 Task: Create a task  Create a new online platform for online insurance services , assign it to team member softage.5@softage.net in the project AmpTech and update the status of the task to  On Track  , set the priority of the task to Low
Action: Mouse moved to (90, 65)
Screenshot: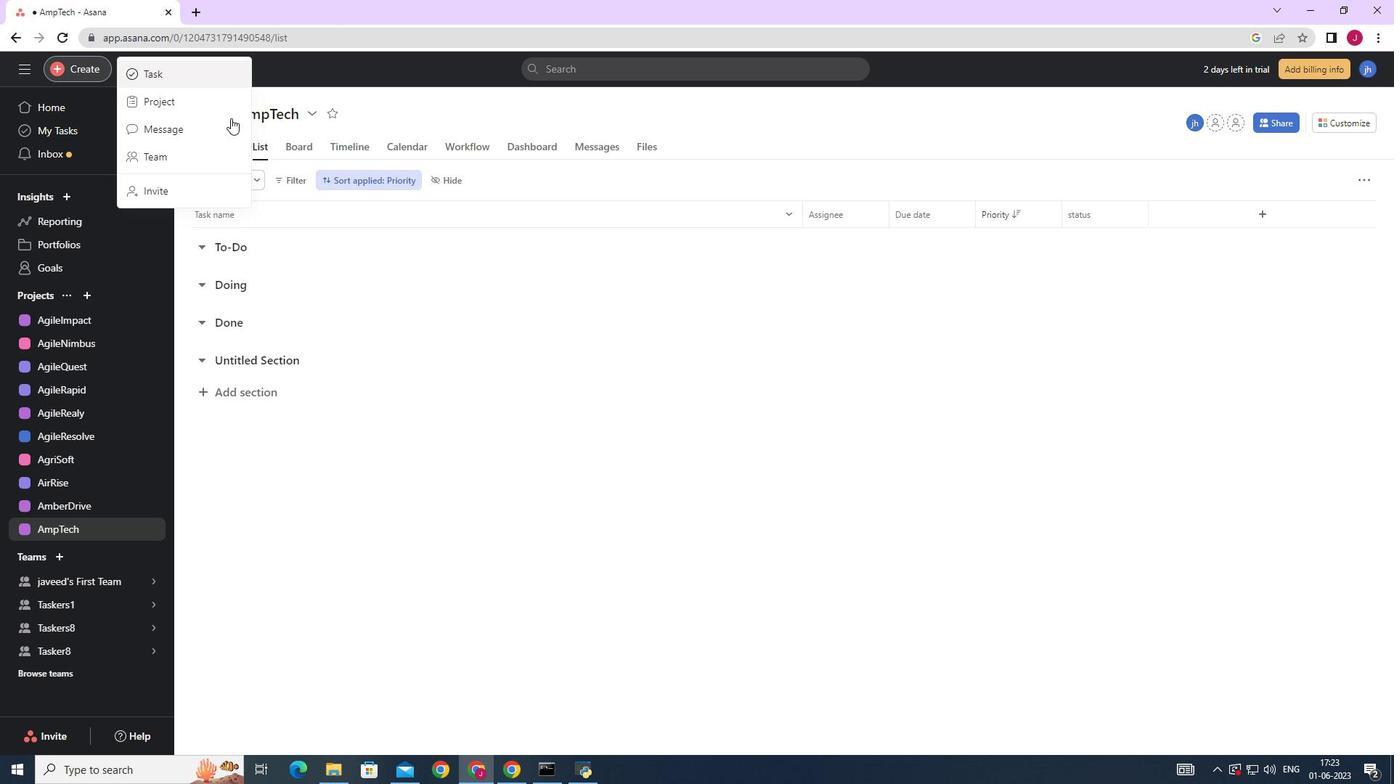 
Action: Mouse pressed left at (90, 65)
Screenshot: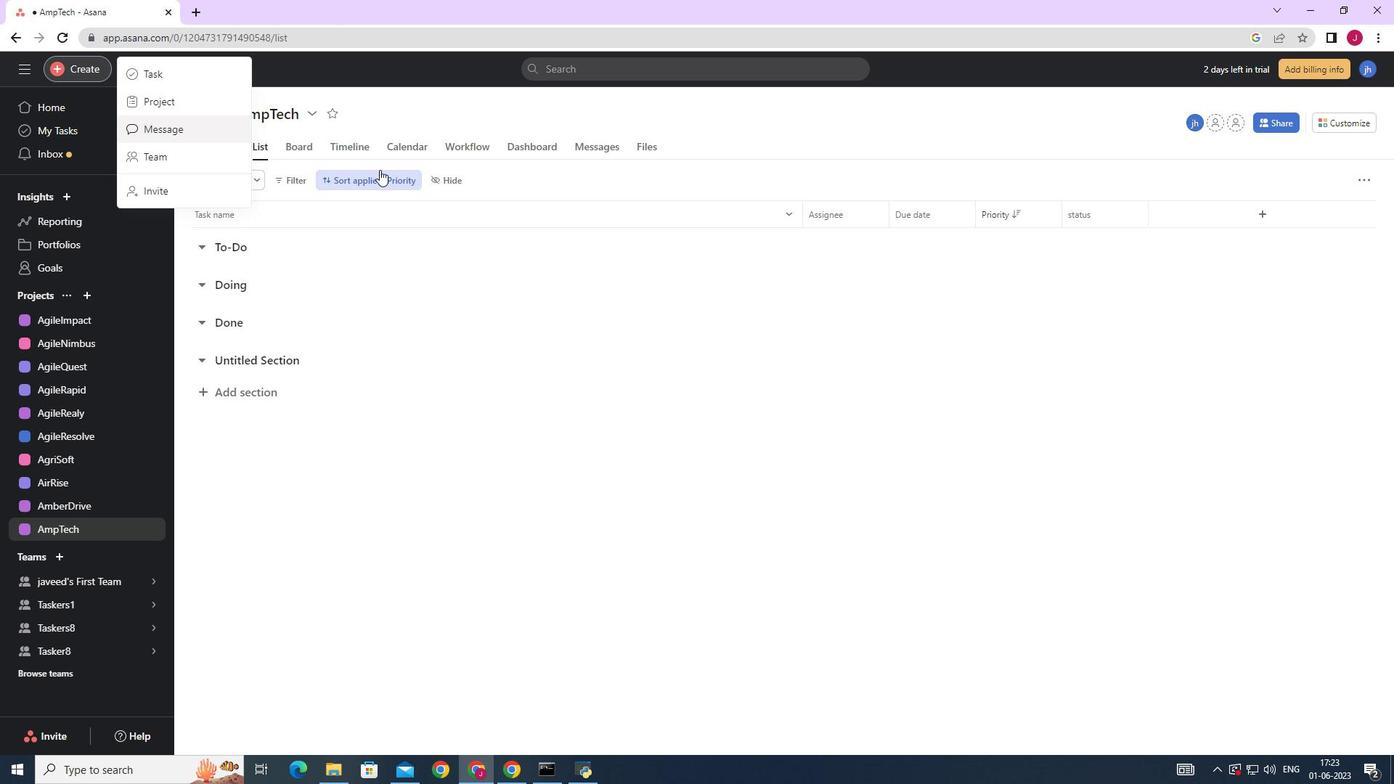 
Action: Mouse moved to (815, 536)
Screenshot: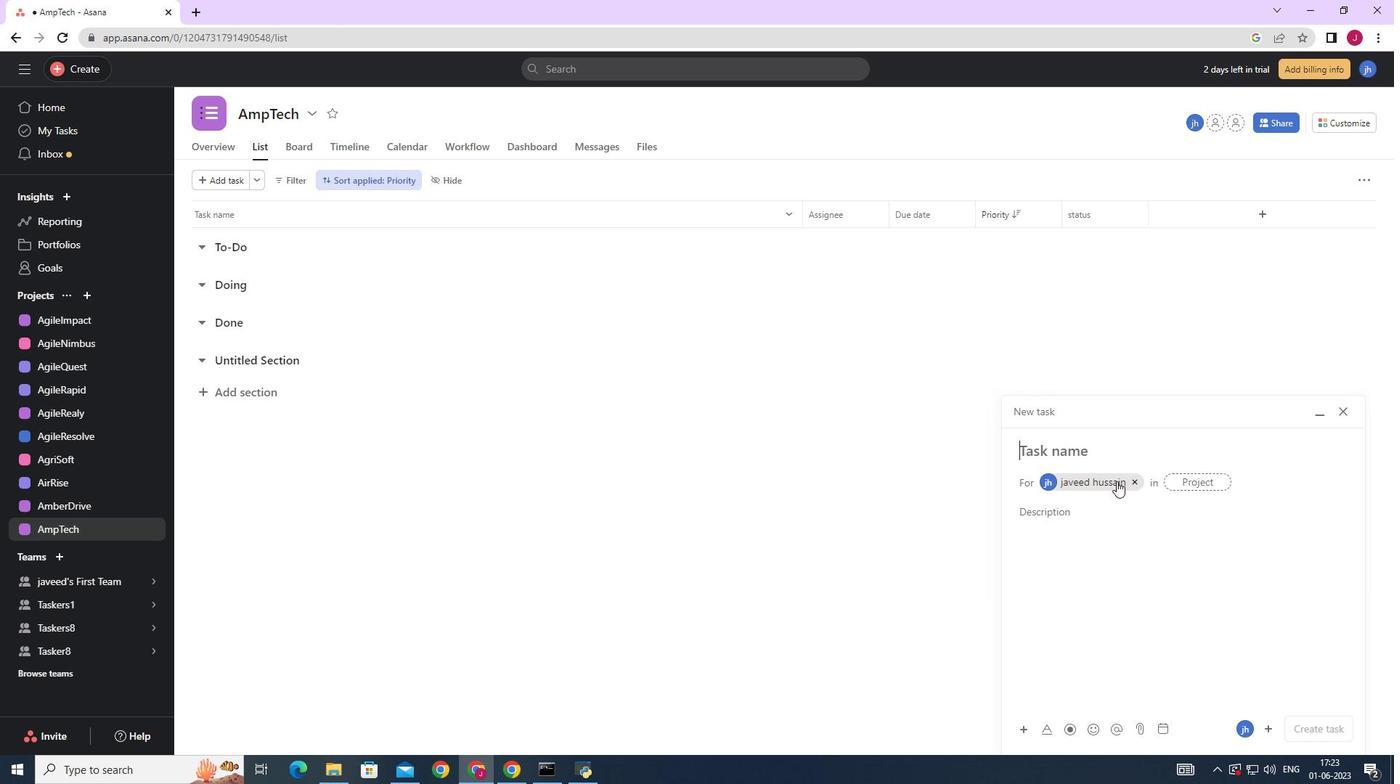 
Action: Mouse pressed left at (815, 536)
Screenshot: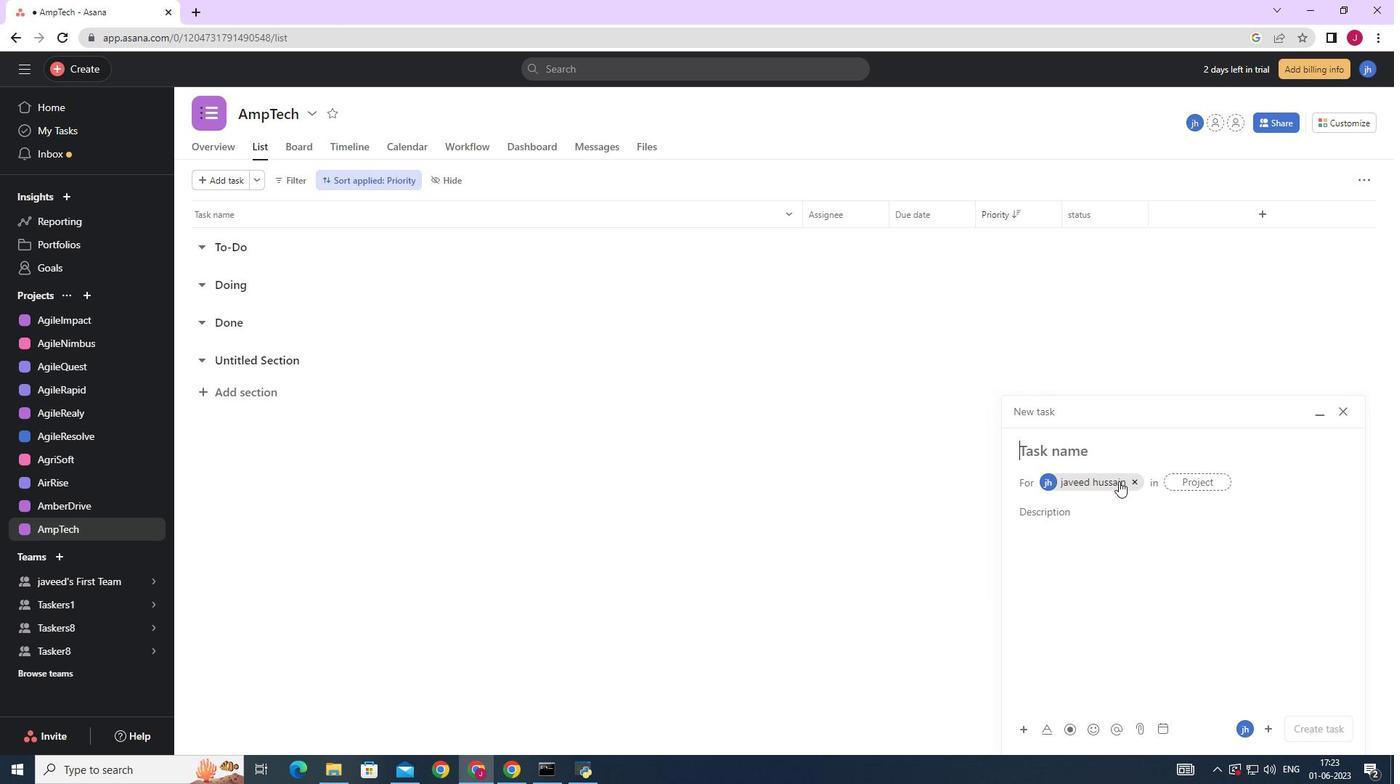 
Action: Mouse moved to (1356, 225)
Screenshot: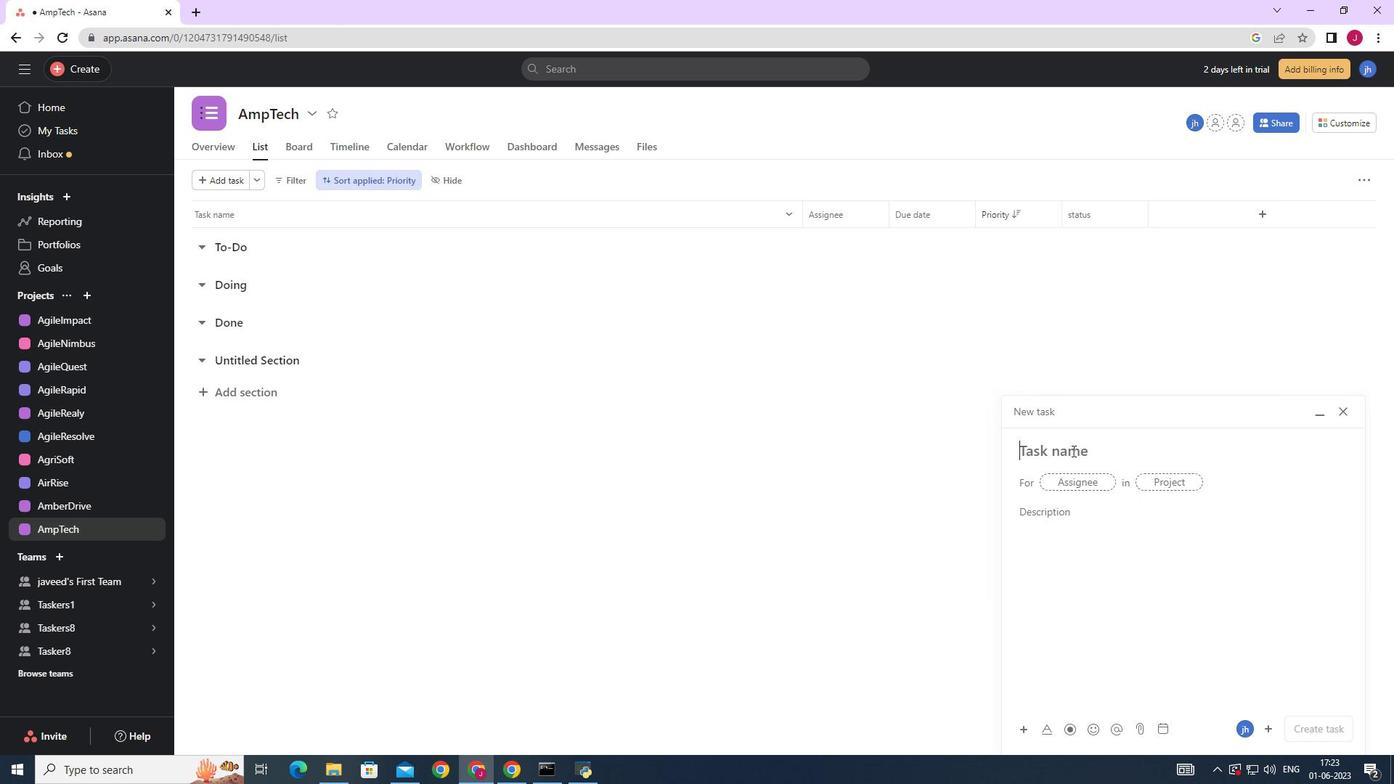 
Action: Mouse pressed left at (1356, 225)
Screenshot: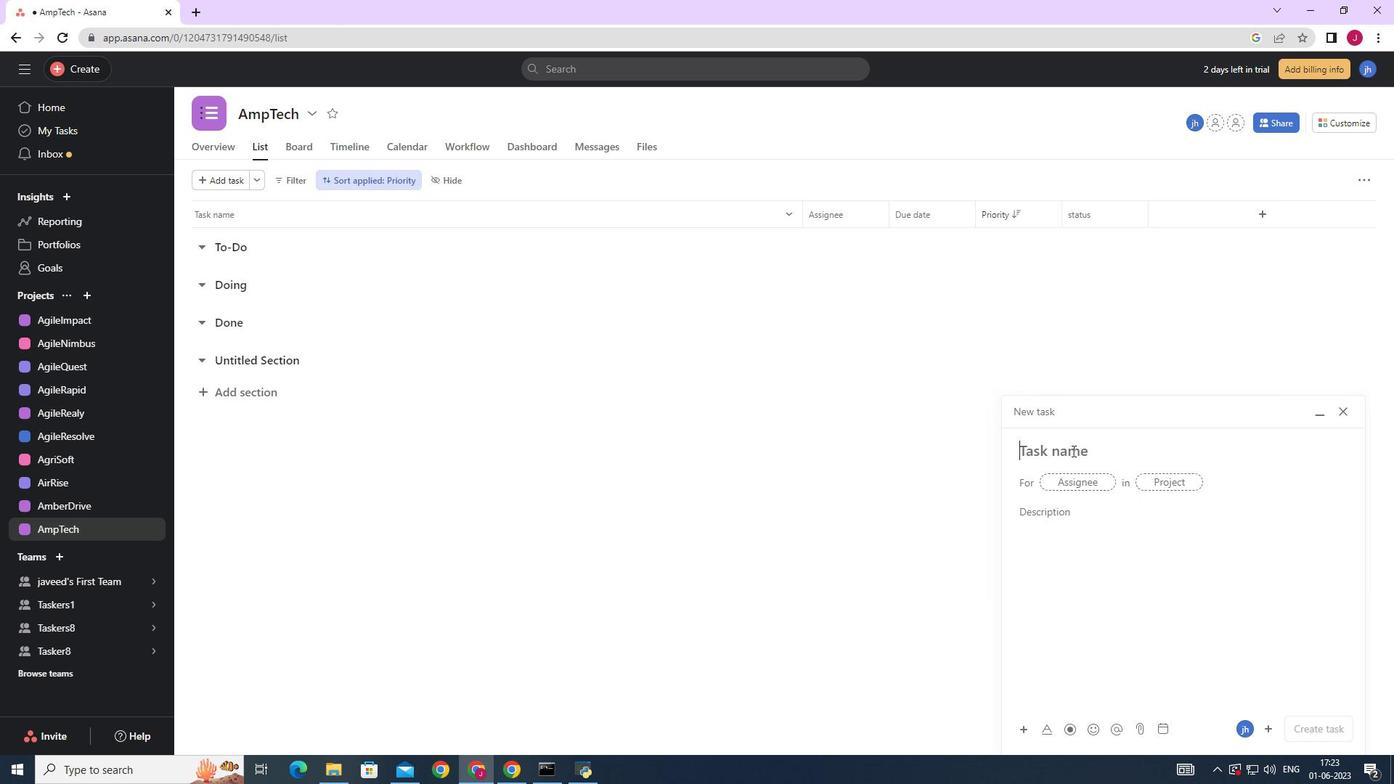 
Action: Mouse moved to (1332, 256)
Screenshot: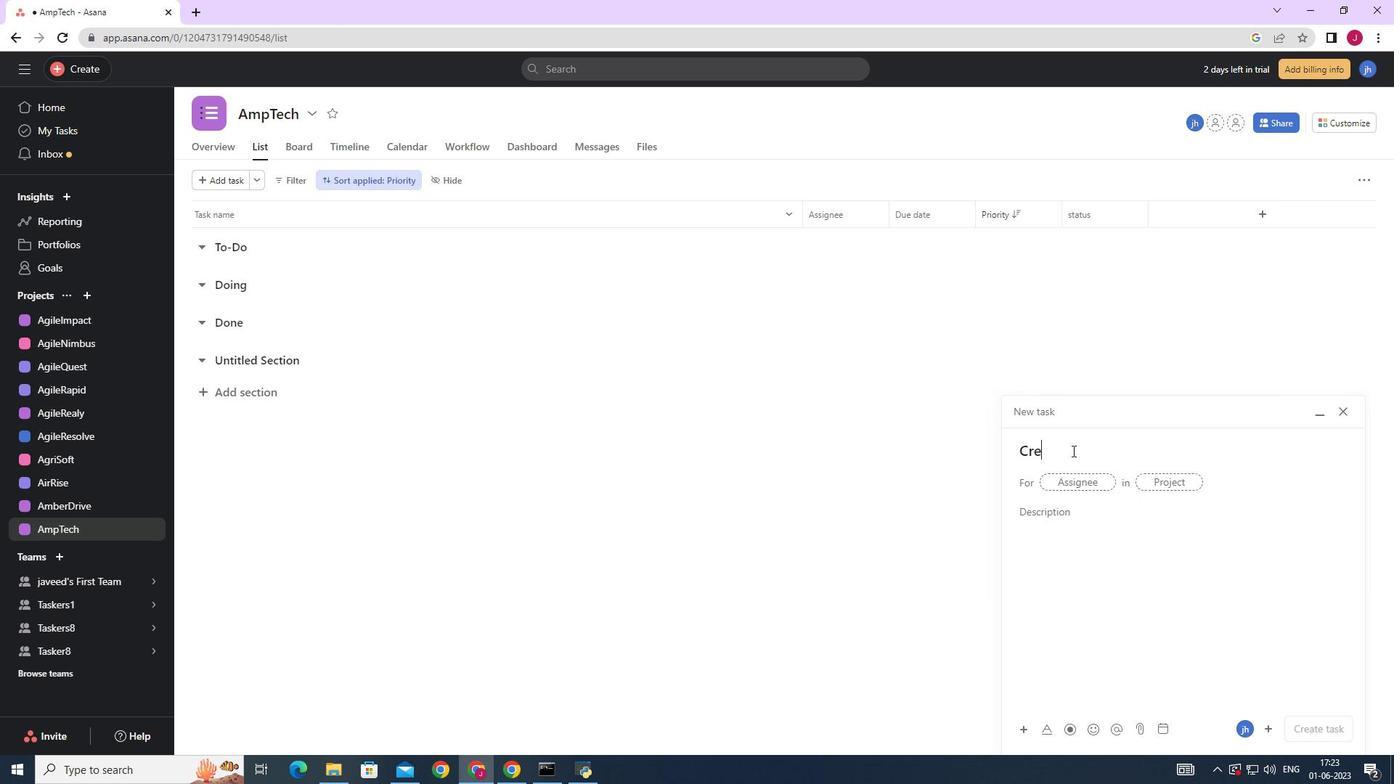 
Action: Mouse pressed left at (1332, 256)
Screenshot: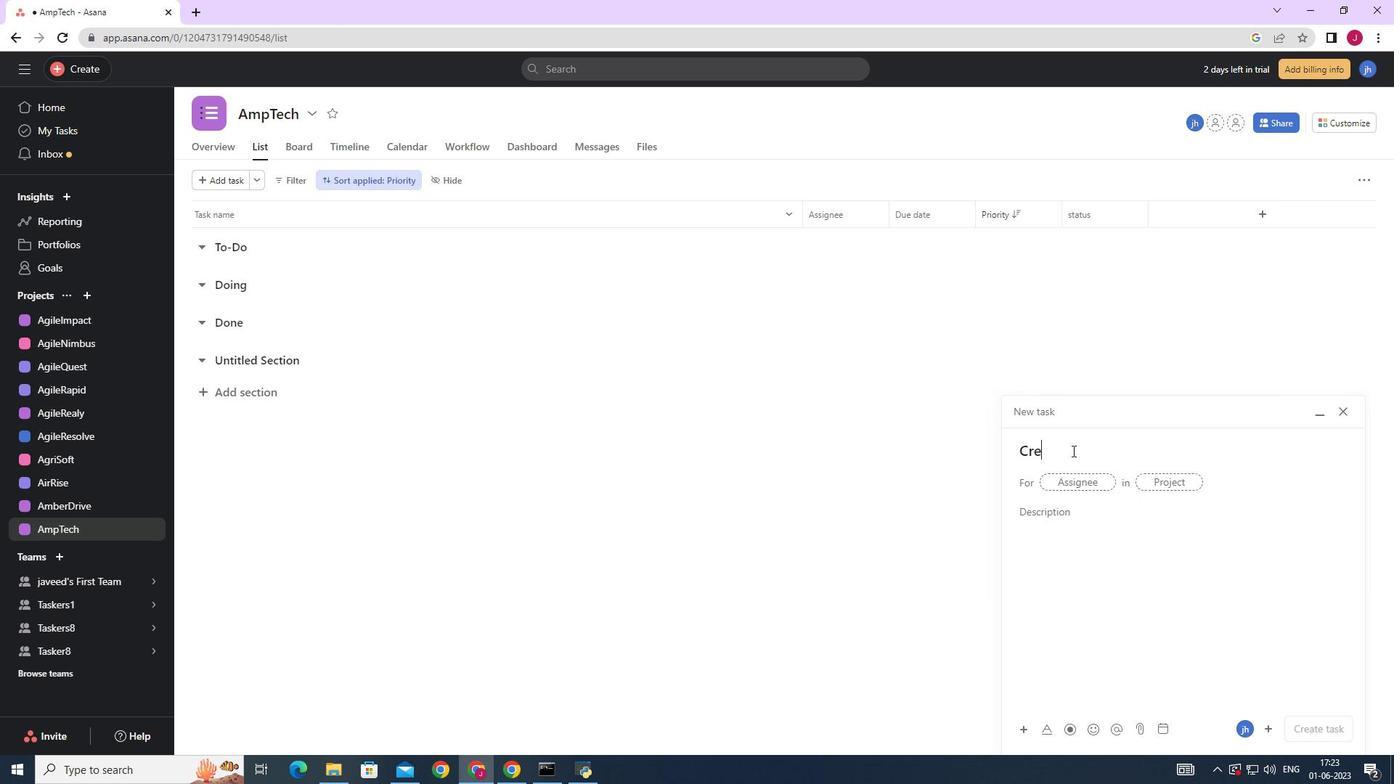 
Action: Mouse moved to (842, 492)
Screenshot: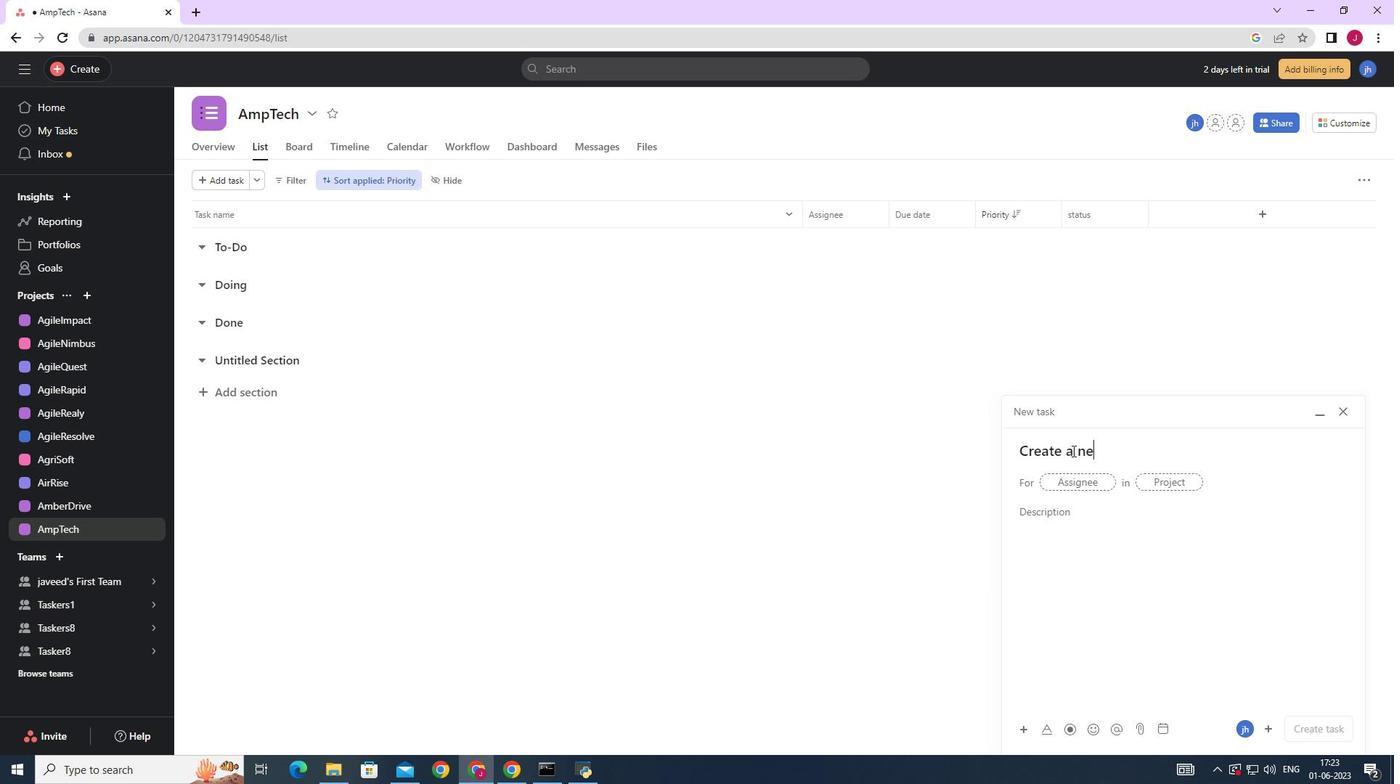 
Action: Mouse pressed left at (842, 492)
Screenshot: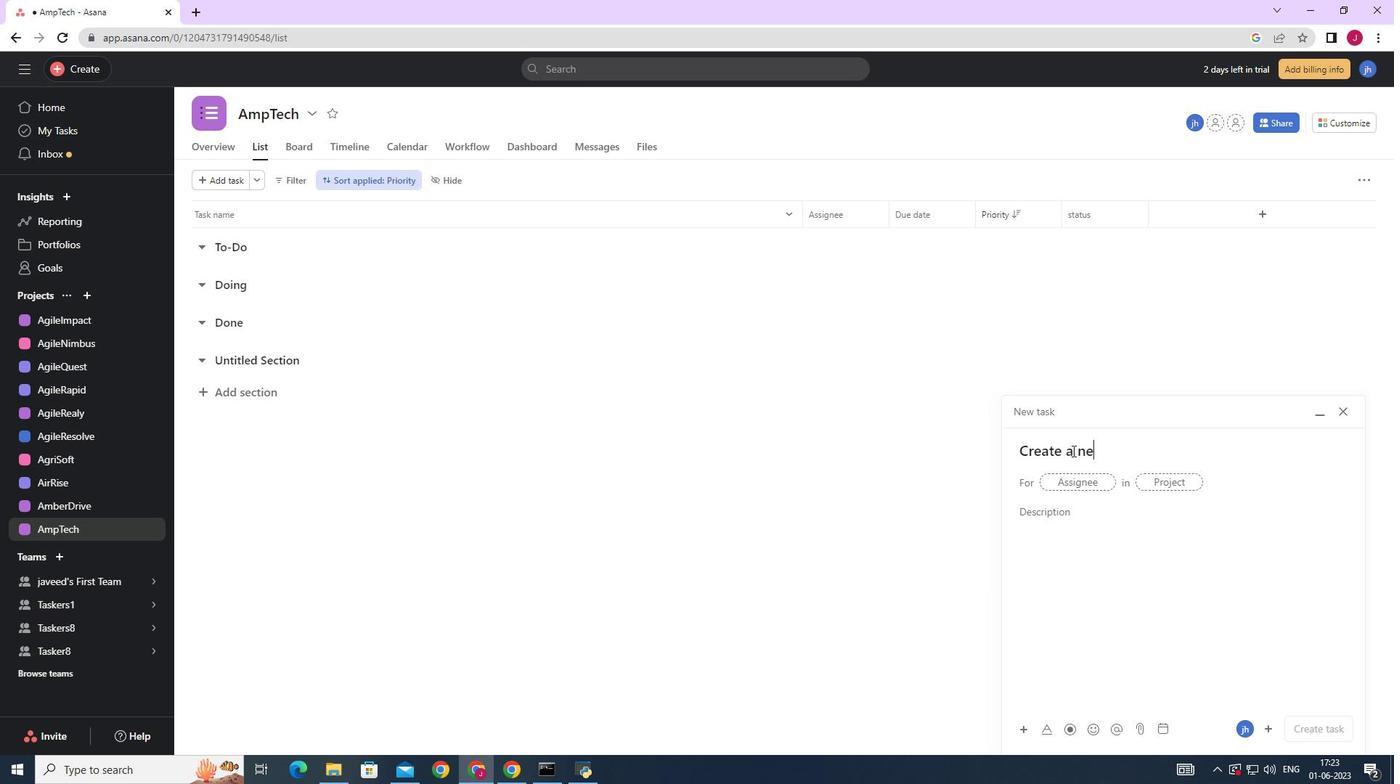 
Action: Mouse moved to (79, 68)
Screenshot: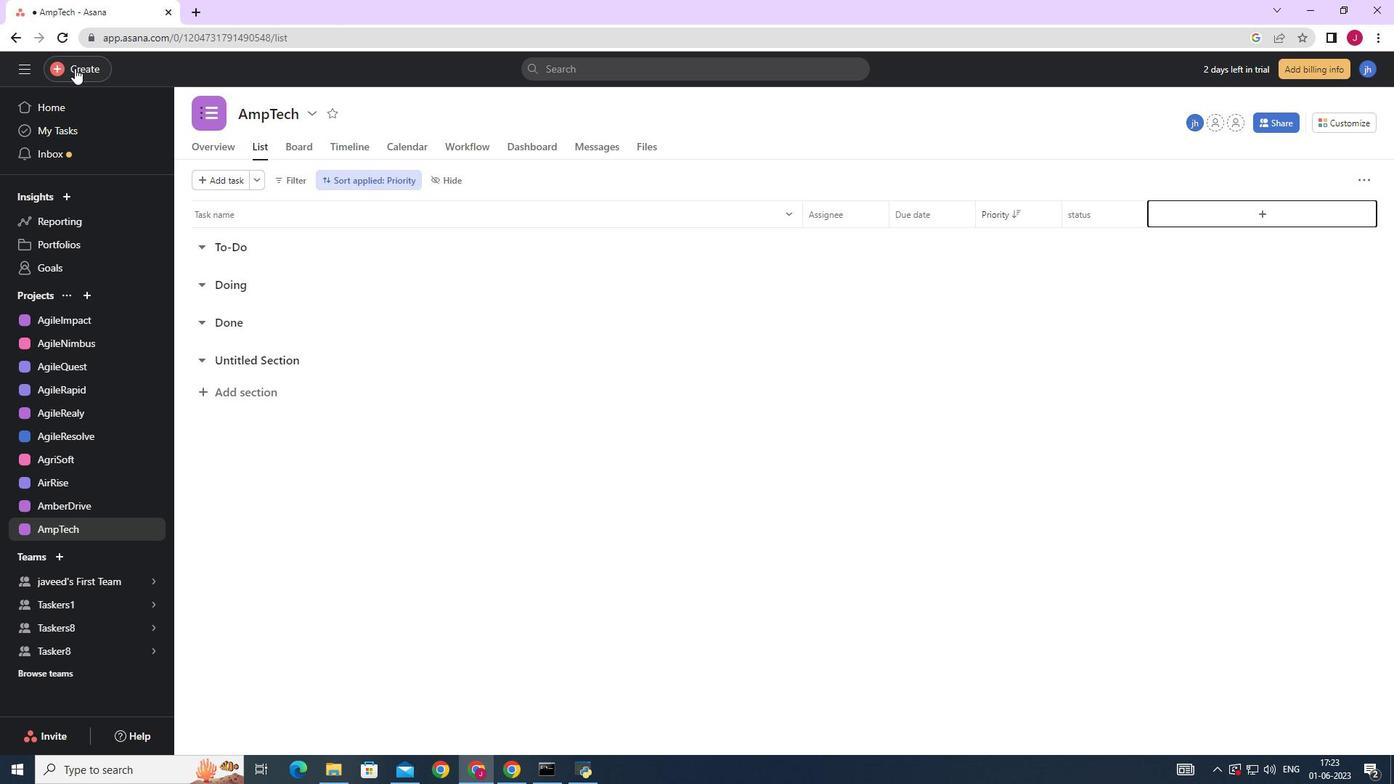 
Action: Mouse pressed left at (79, 68)
Screenshot: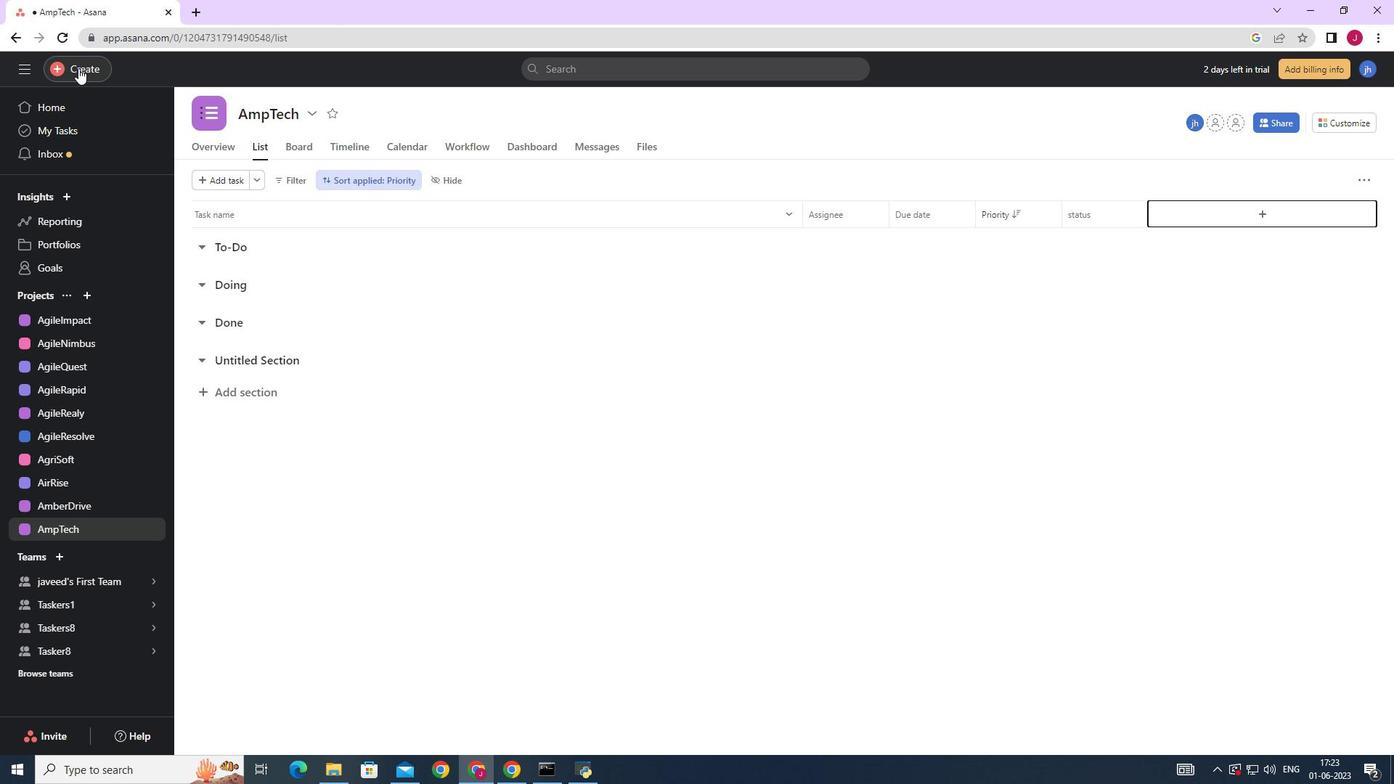 
Action: Mouse moved to (204, 72)
Screenshot: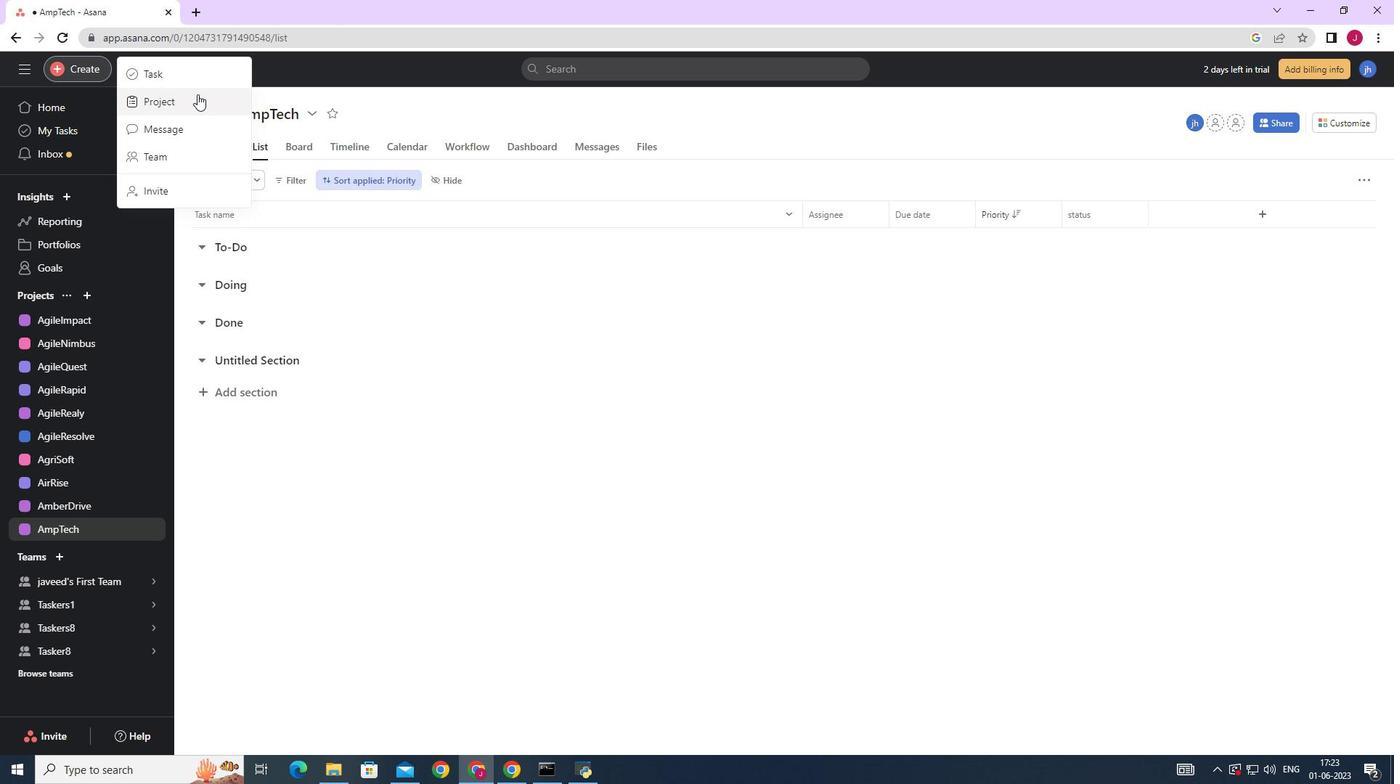 
Action: Mouse pressed left at (204, 72)
Screenshot: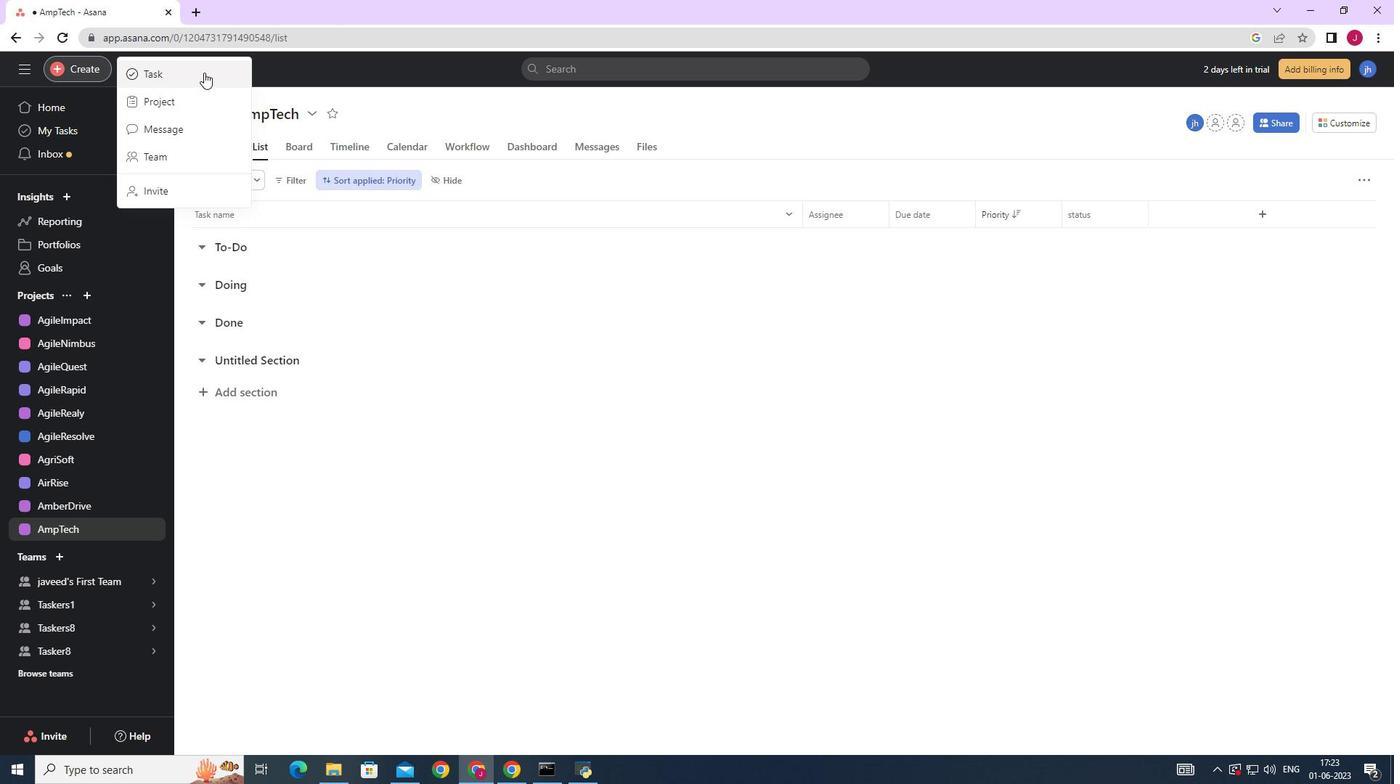 
Action: Mouse moved to (1133, 480)
Screenshot: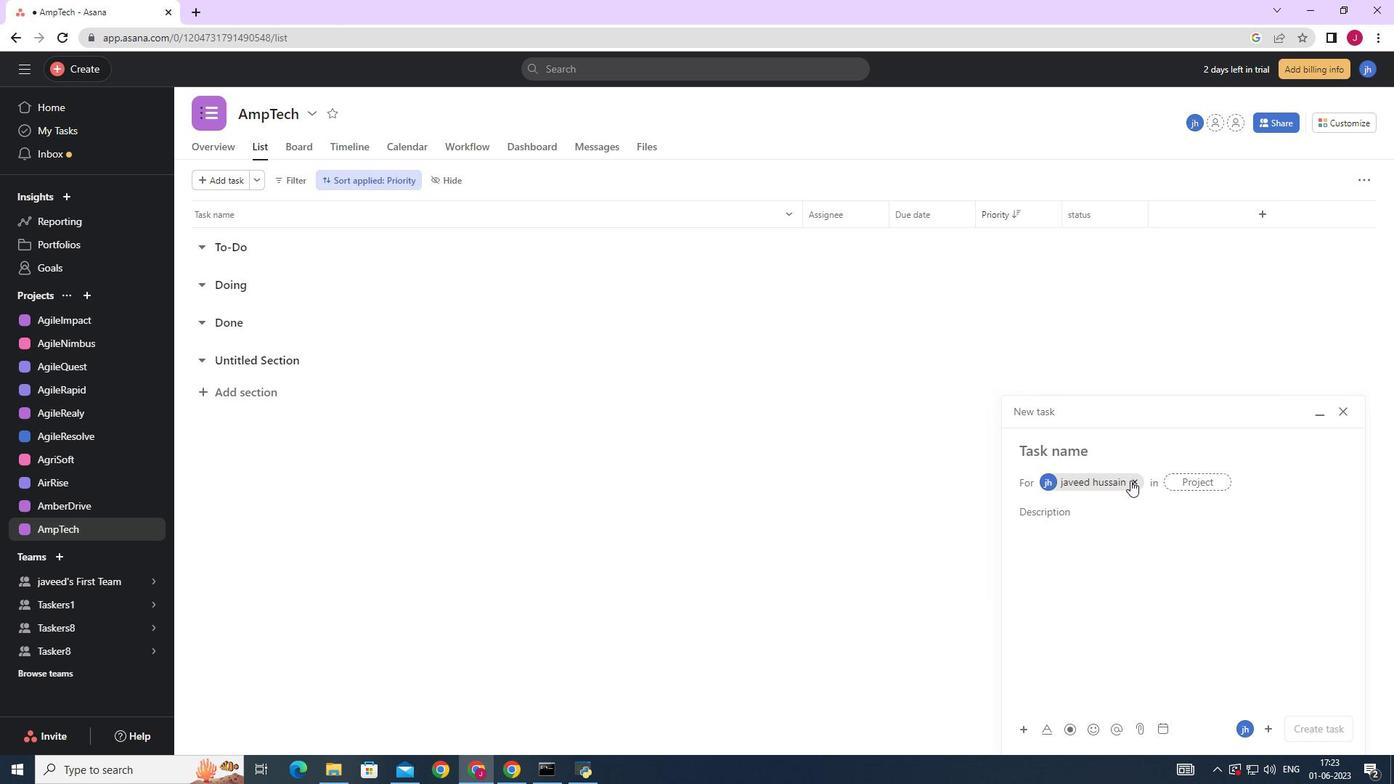 
Action: Mouse pressed left at (1133, 480)
Screenshot: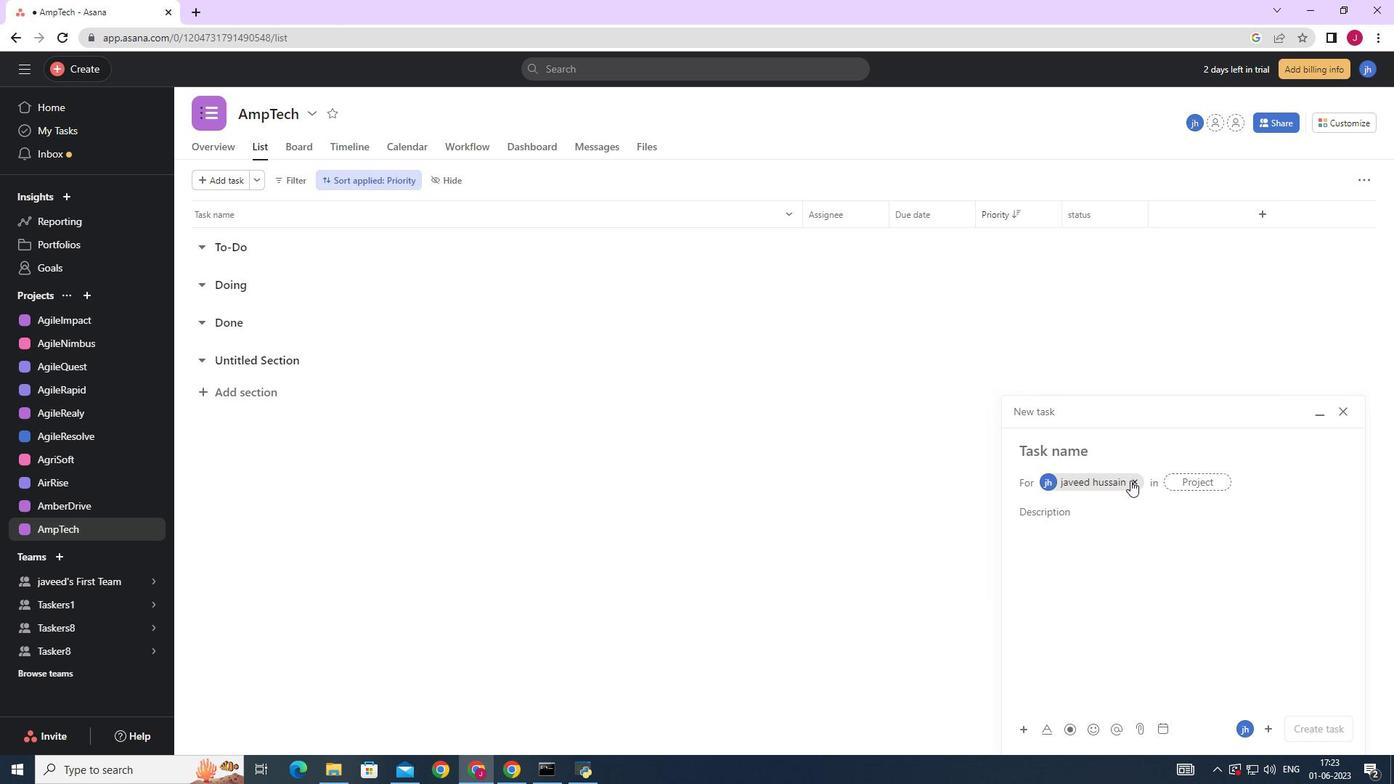 
Action: Mouse moved to (1072, 451)
Screenshot: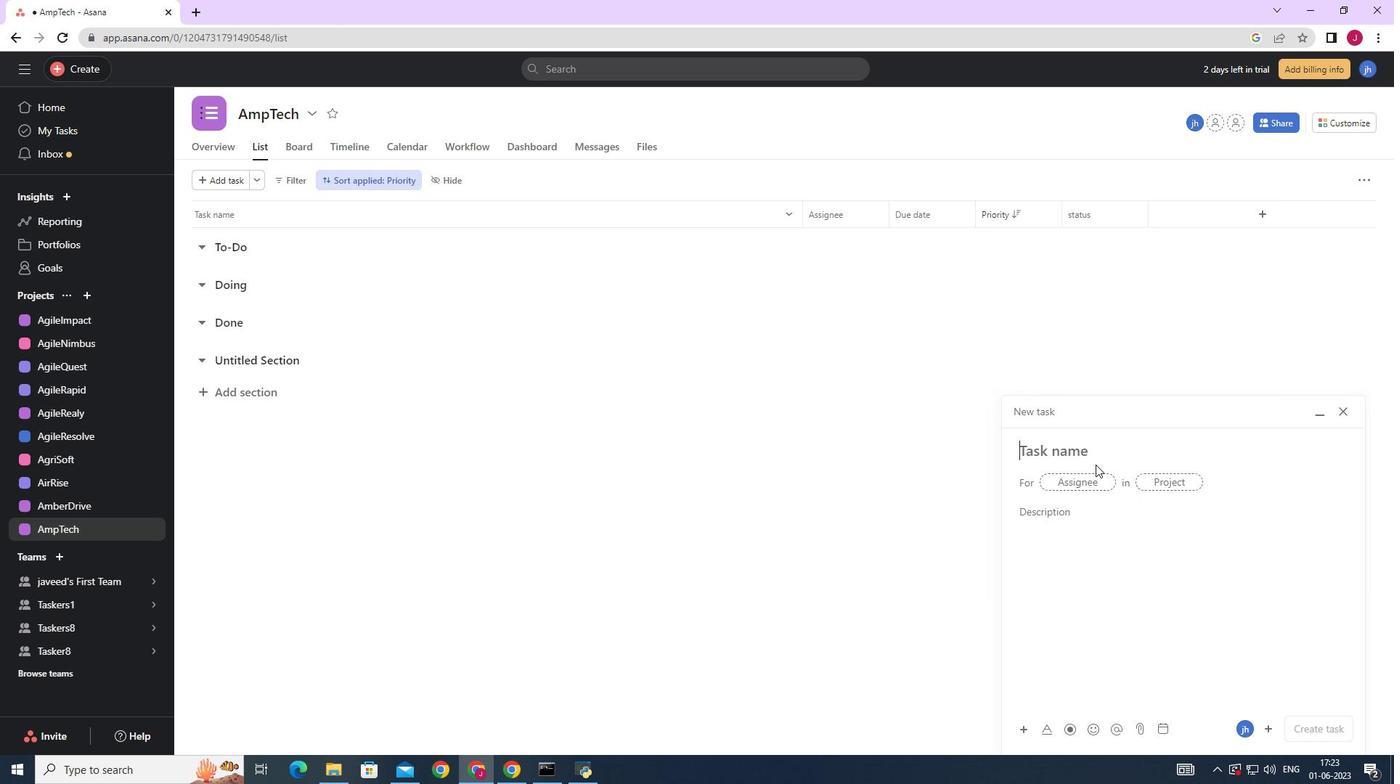
Action: Mouse pressed left at (1072, 451)
Screenshot: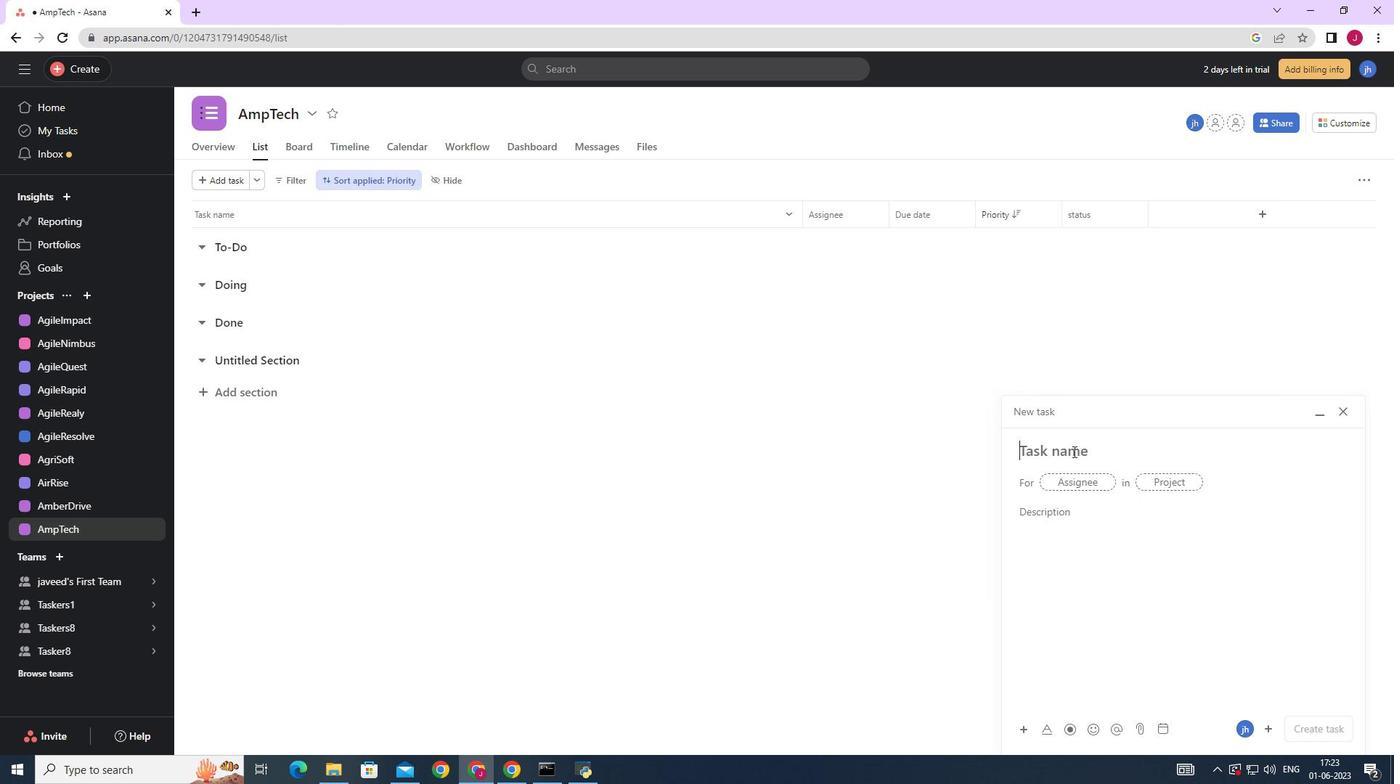 
Action: Key pressed <Key.caps_lock>C<Key.caps_lock>reate<Key.space>a<Key.space>new<Key.space>online<Key.space>platform<Key.space>for<Key.space>online<Key.space>insurance<Key.space>service
Screenshot: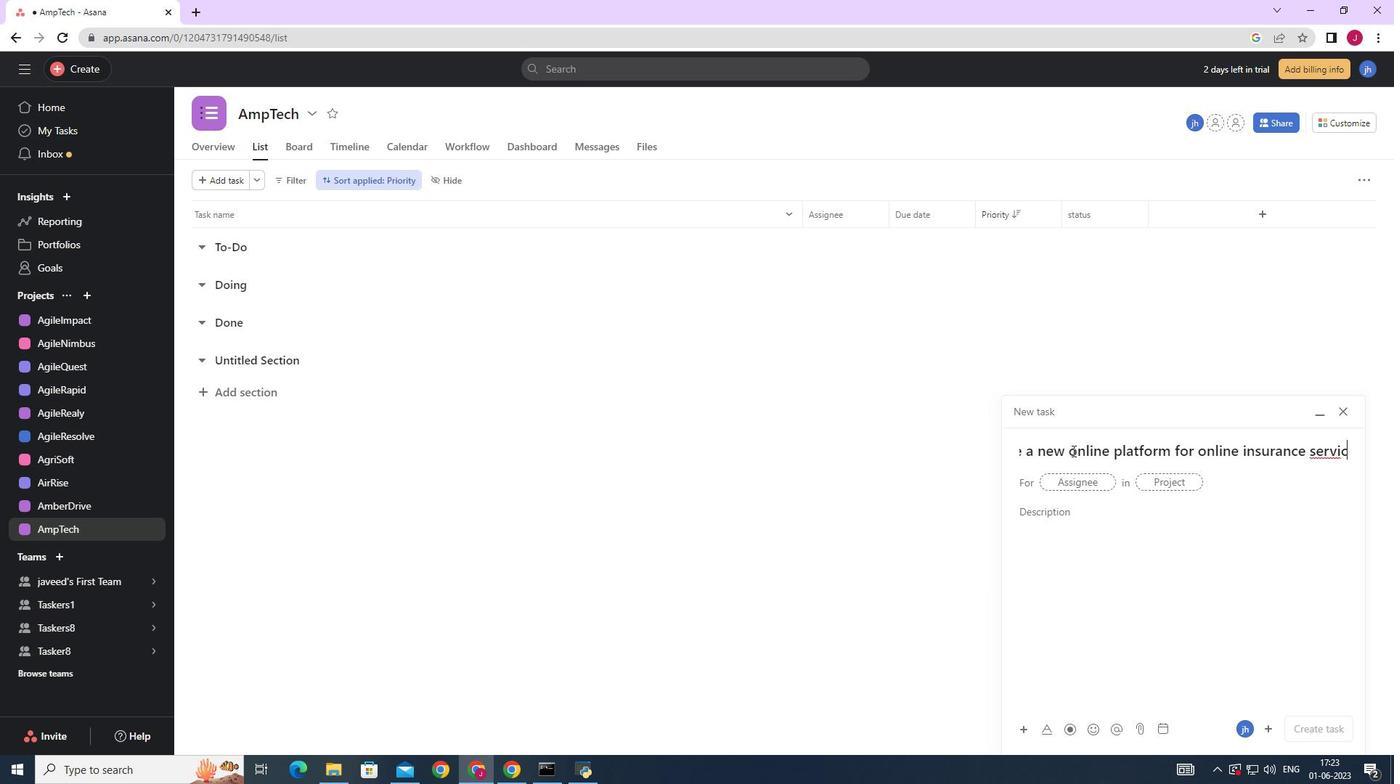 
Action: Mouse moved to (1091, 477)
Screenshot: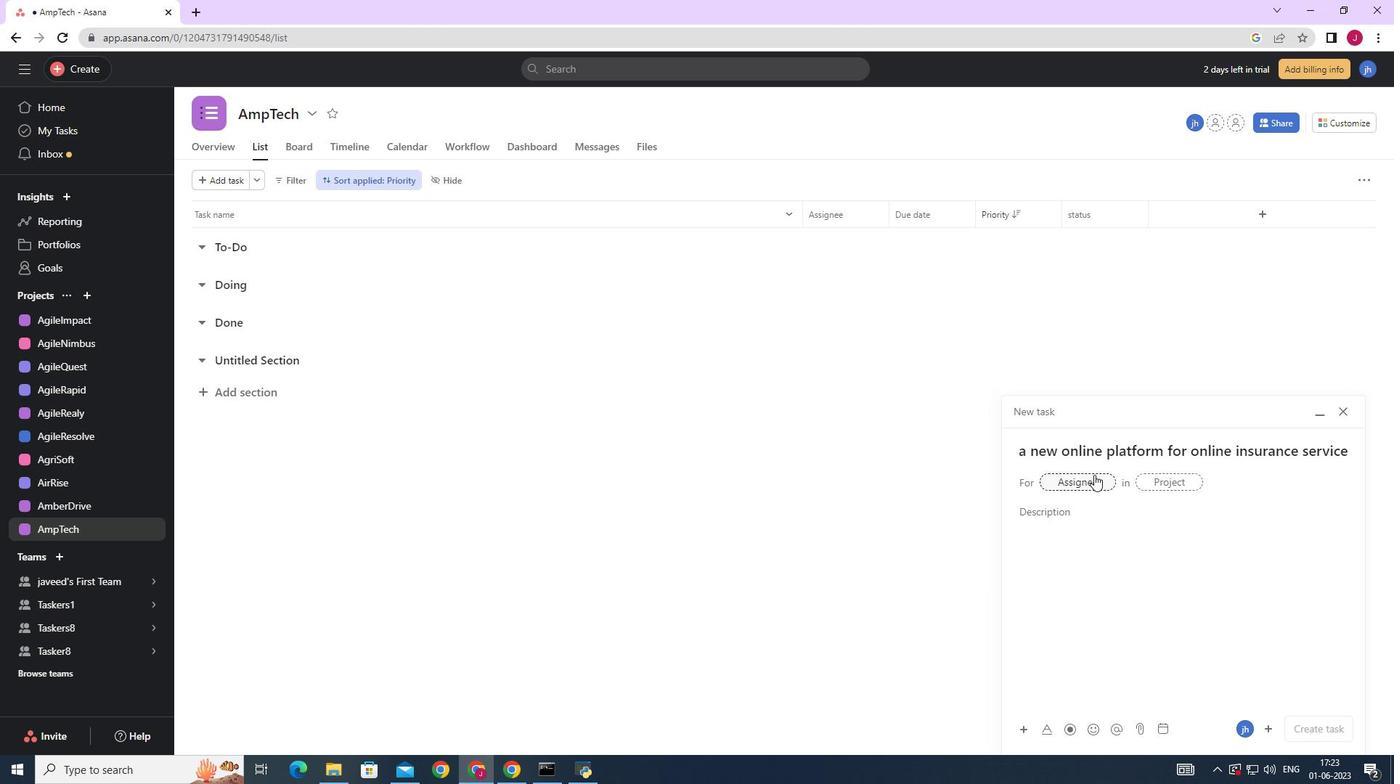 
Action: Mouse pressed left at (1091, 477)
Screenshot: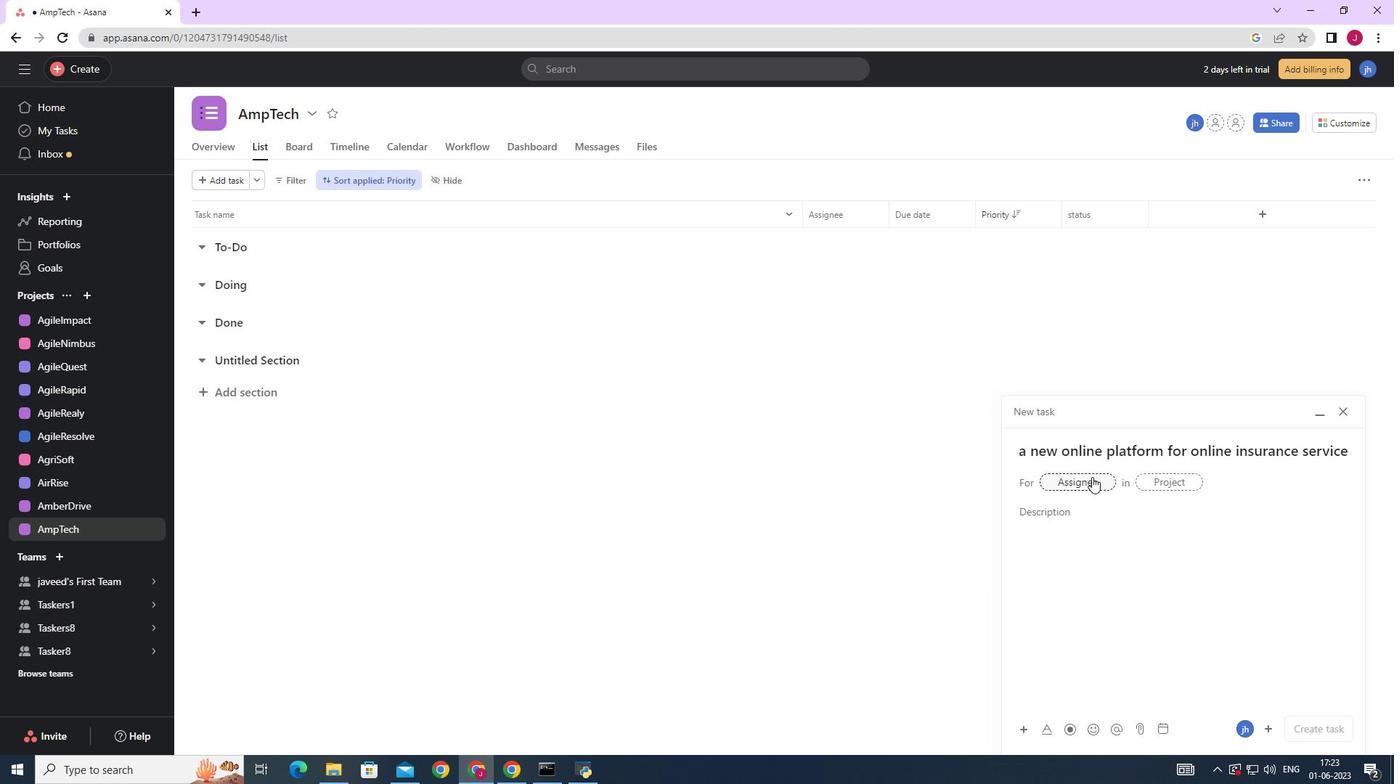 
Action: Mouse moved to (1063, 481)
Screenshot: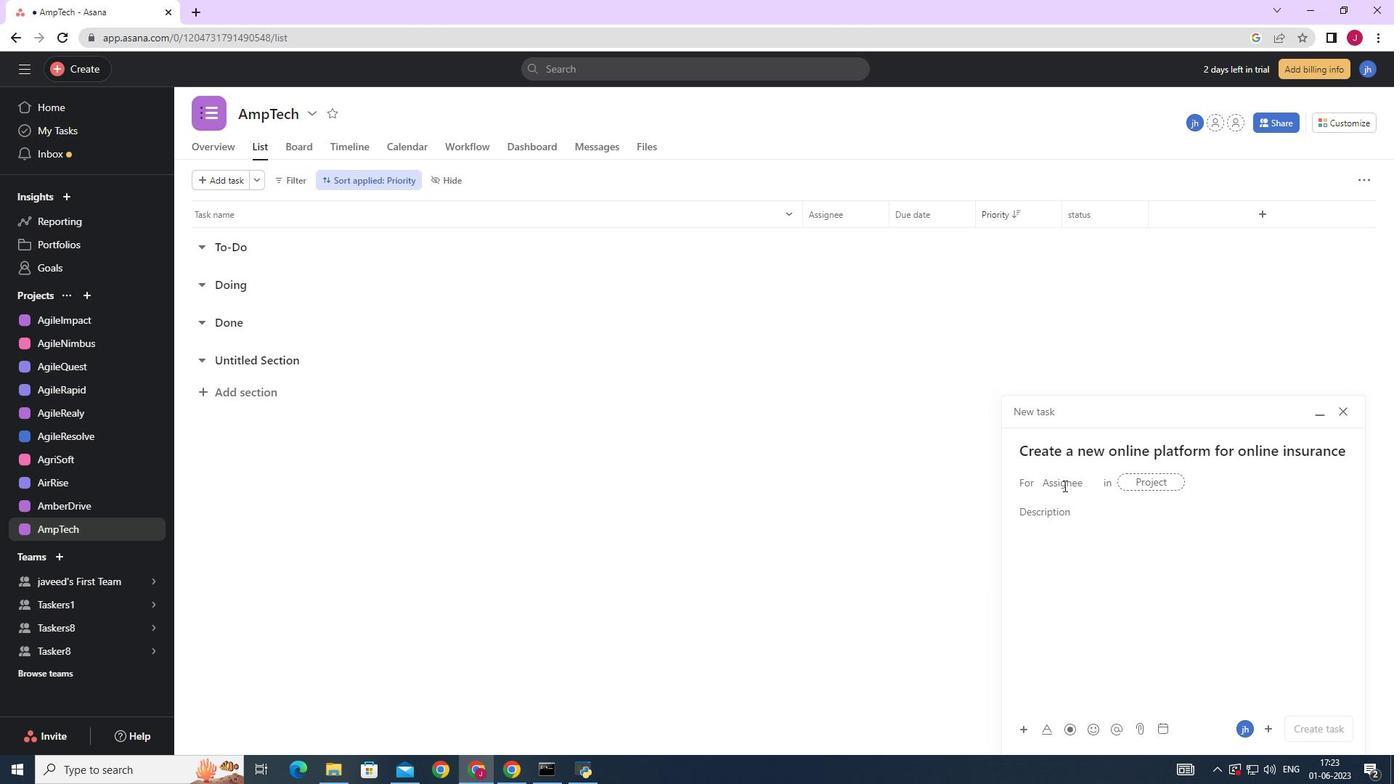 
Action: Mouse pressed left at (1063, 481)
Screenshot: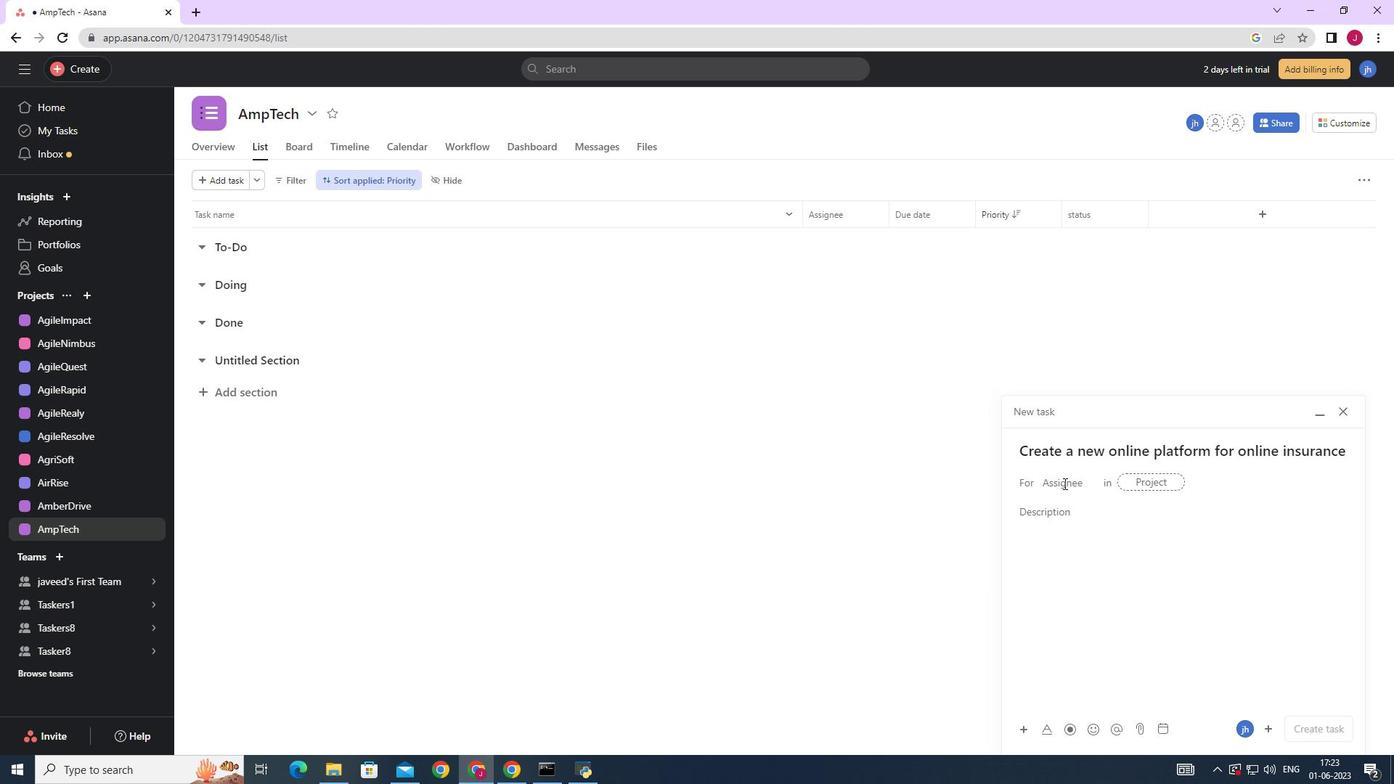 
Action: Key pressed sofatge.5<Key.backspace><Key.backspace><Key.backspace><Key.backspace><Key.backspace><Key.backspace>tagr<Key.backspace>e
Screenshot: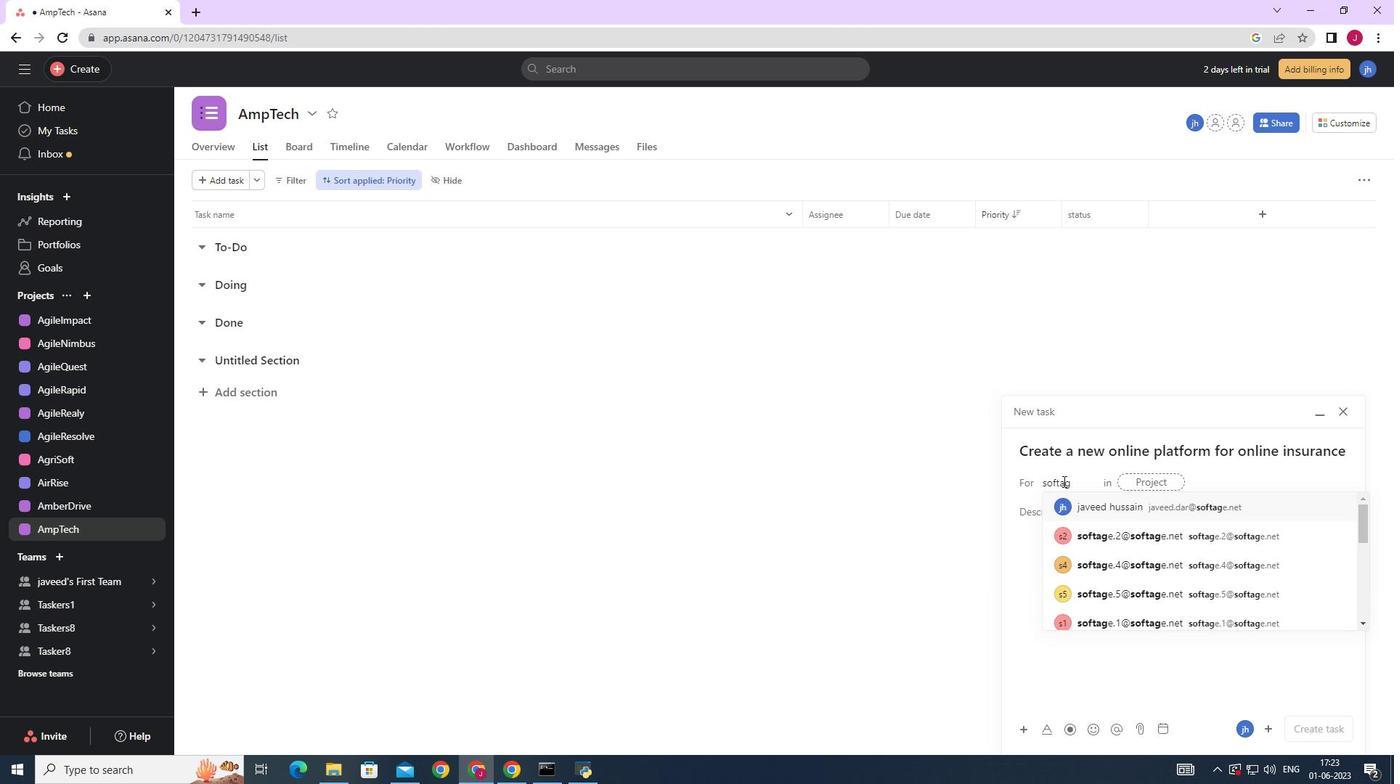 
Action: Mouse moved to (1152, 586)
Screenshot: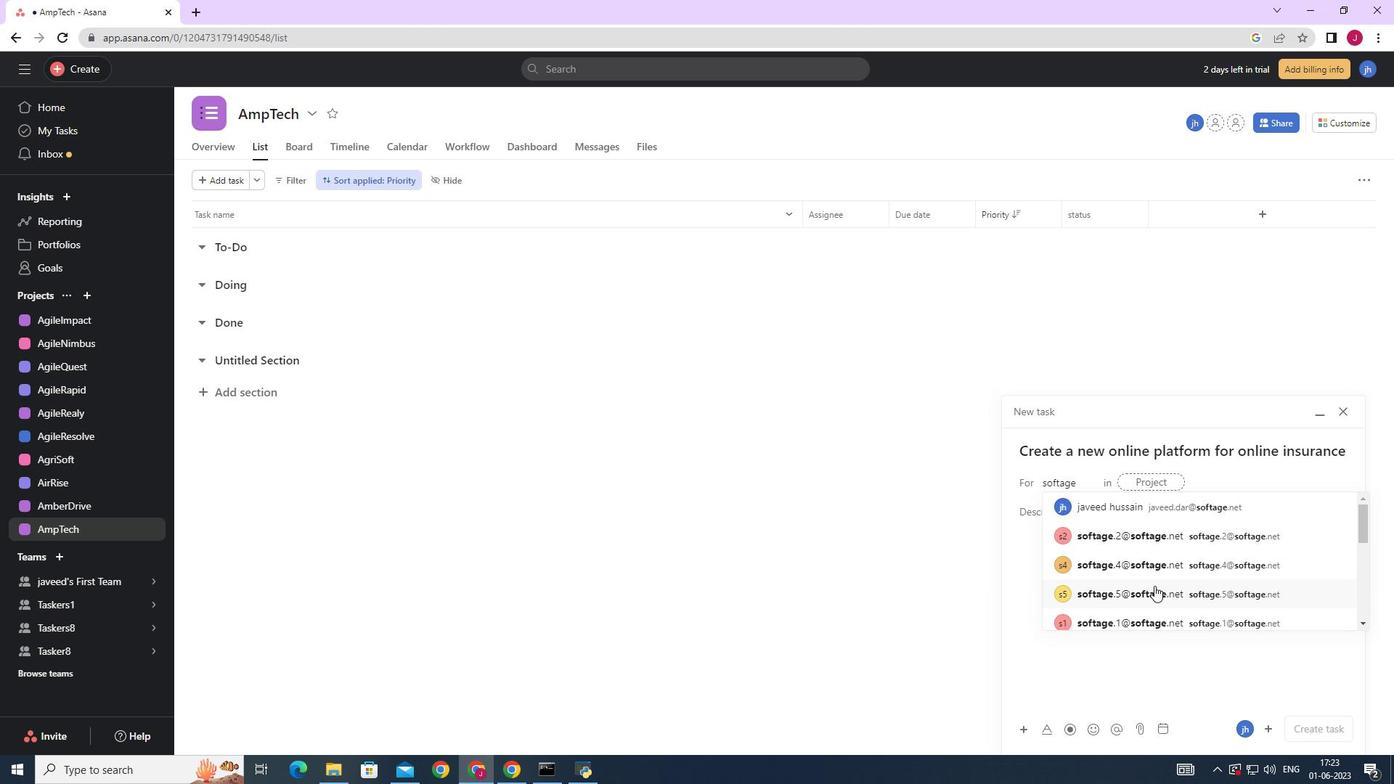 
Action: Mouse pressed left at (1152, 586)
Screenshot: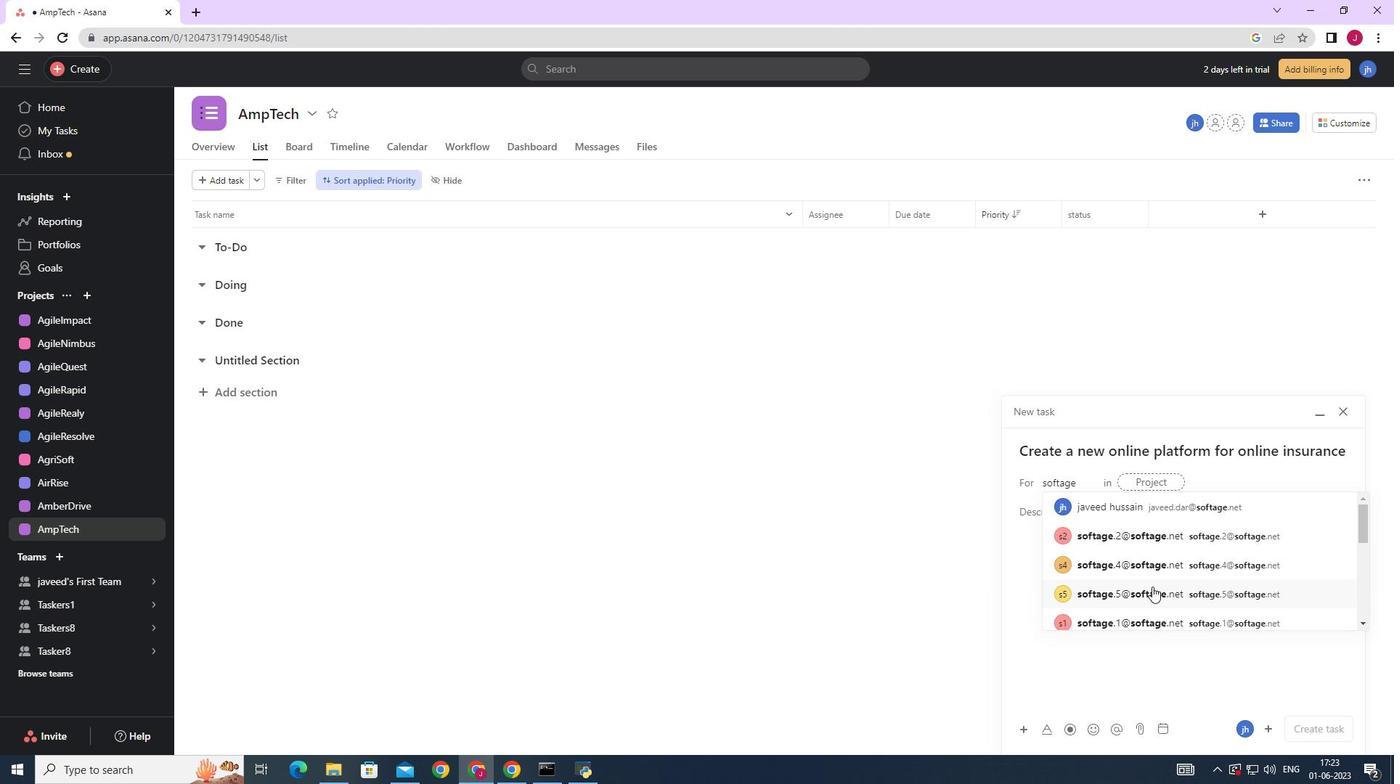 
Action: Mouse moved to (947, 498)
Screenshot: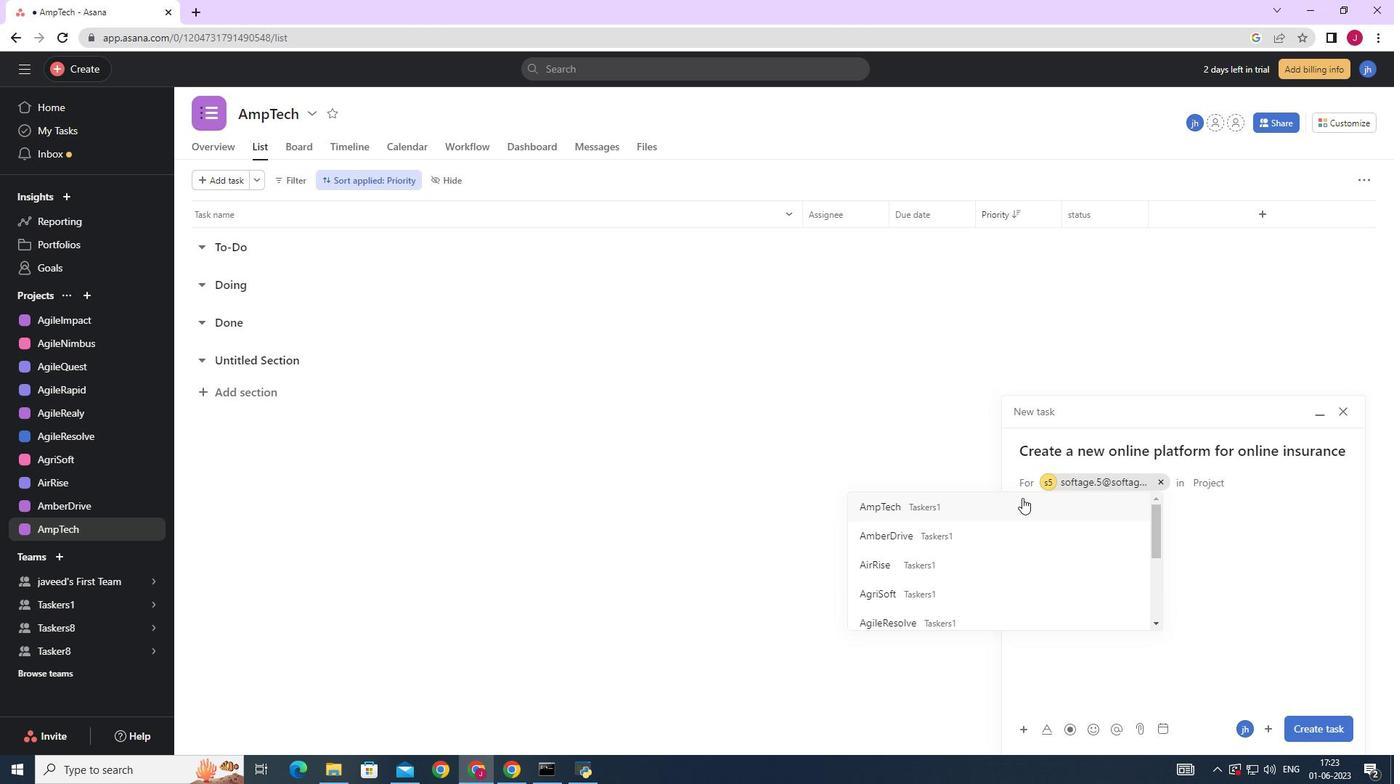 
Action: Mouse pressed left at (947, 498)
Screenshot: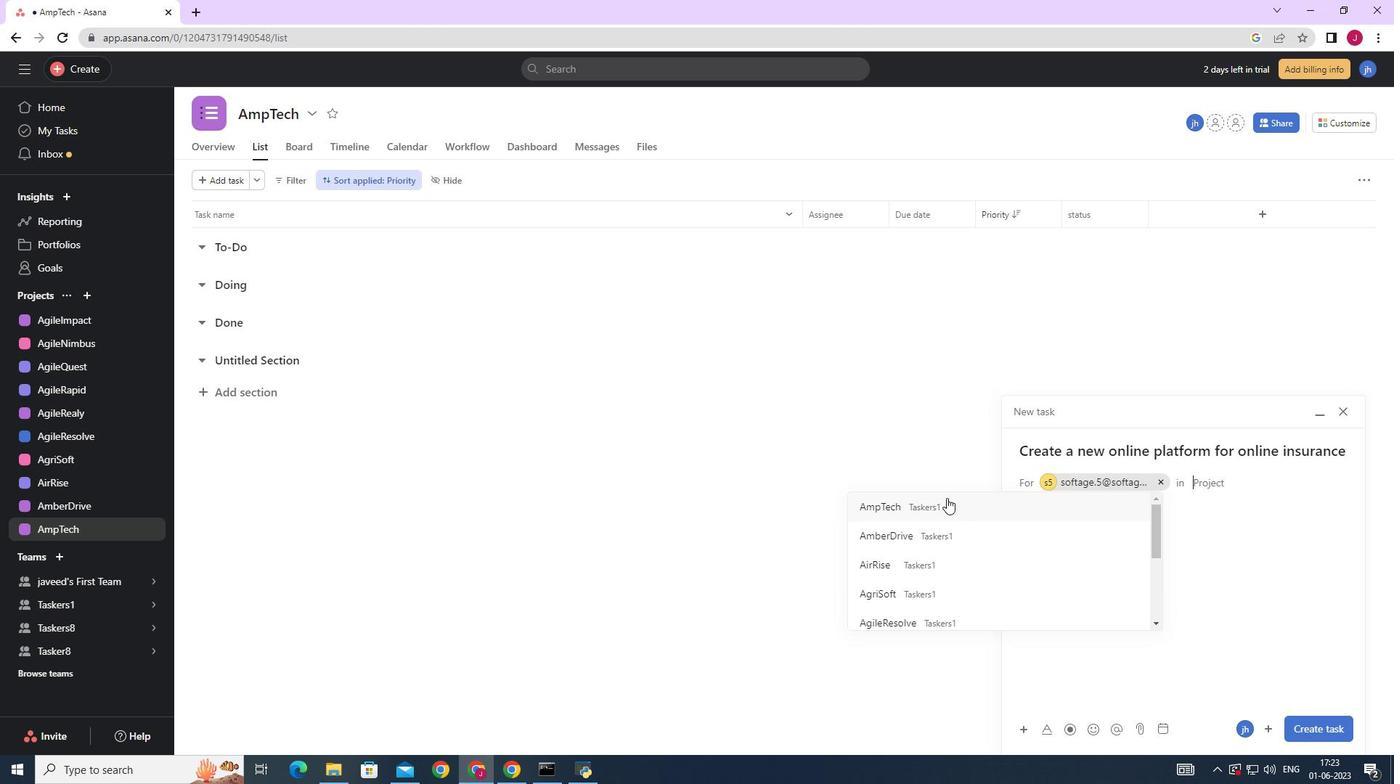 
Action: Mouse moved to (1101, 519)
Screenshot: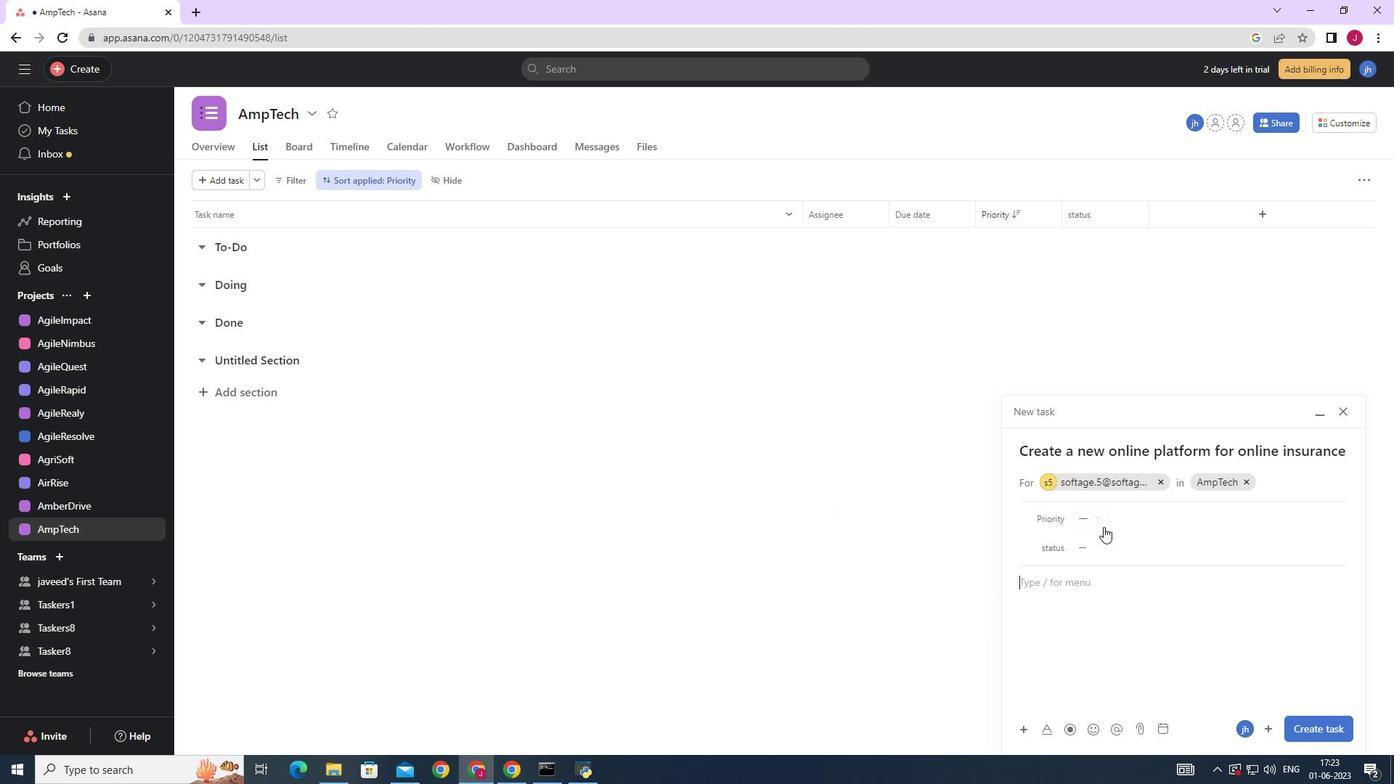 
Action: Mouse pressed left at (1101, 519)
Screenshot: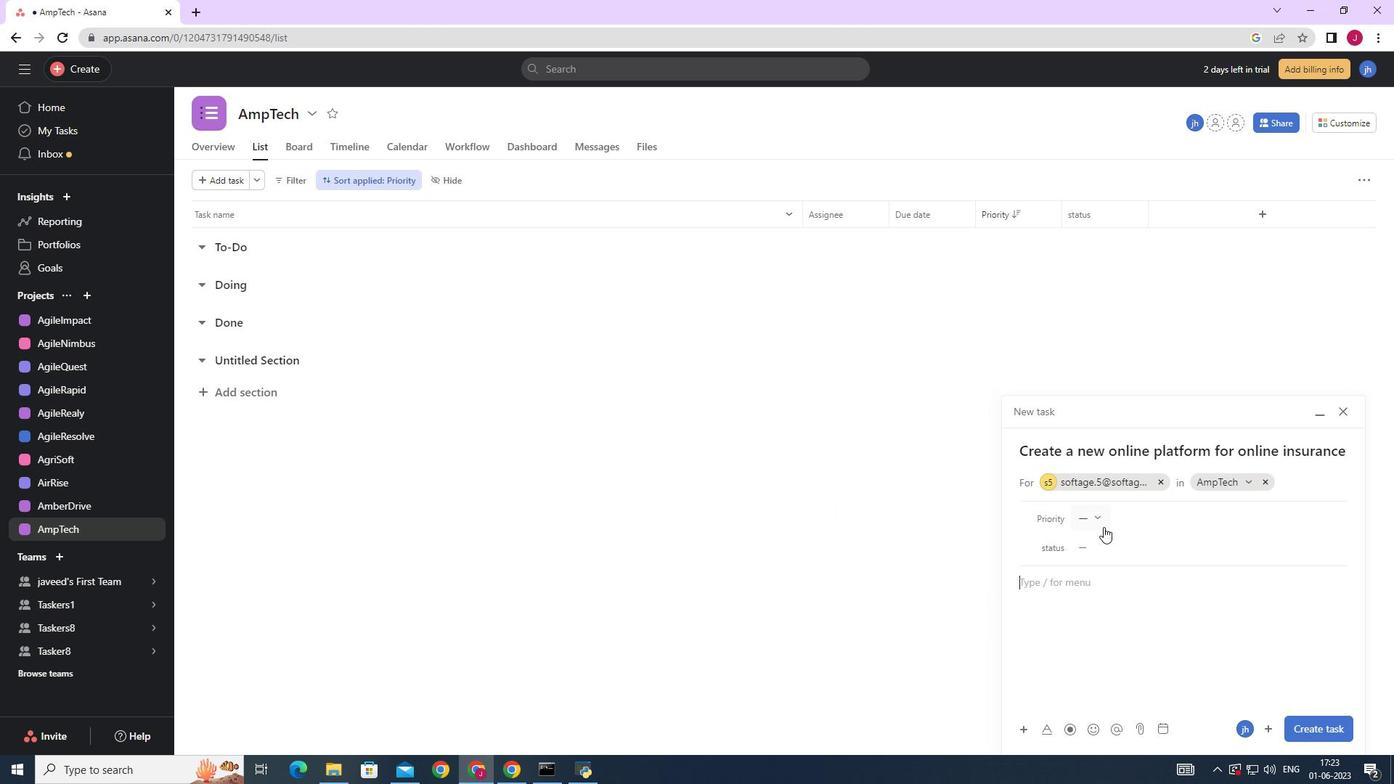 
Action: Mouse moved to (1115, 560)
Screenshot: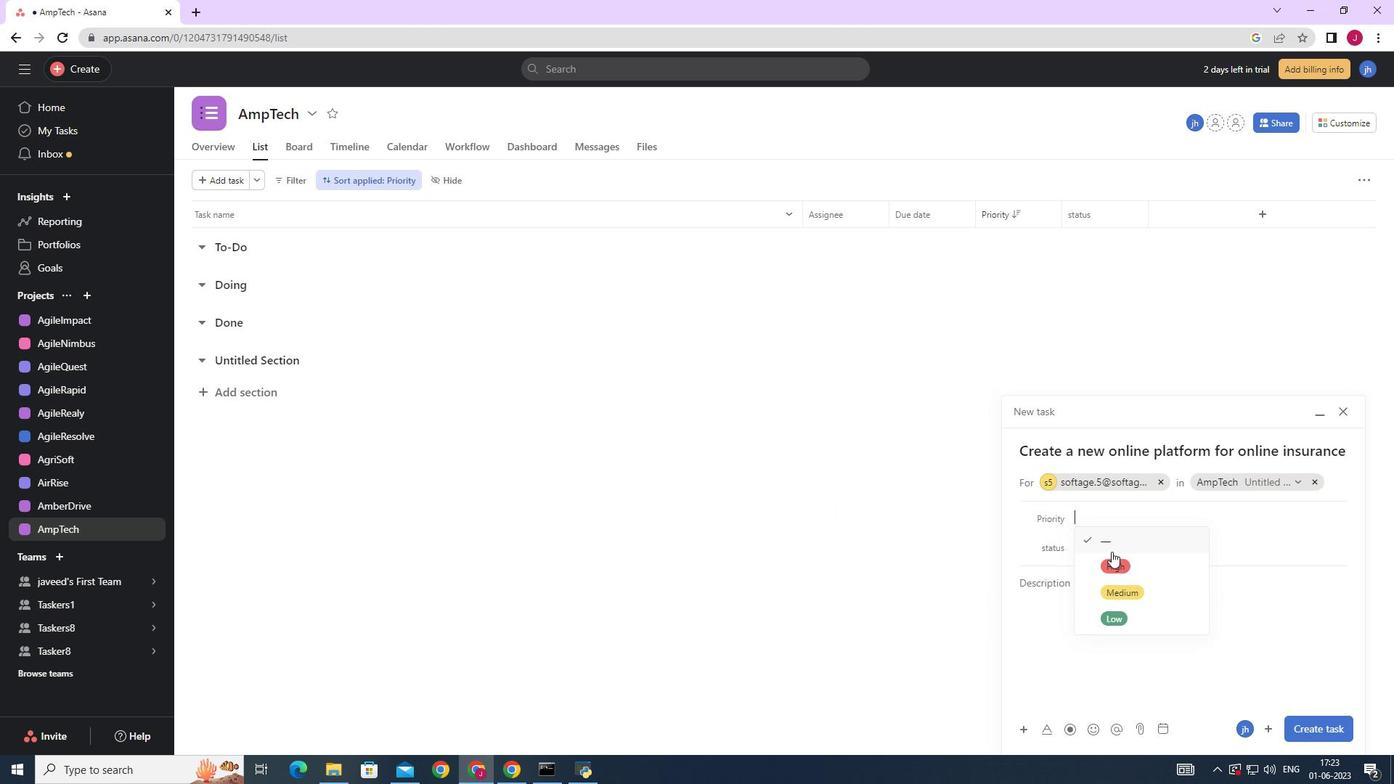 
Action: Mouse pressed left at (1115, 560)
Screenshot: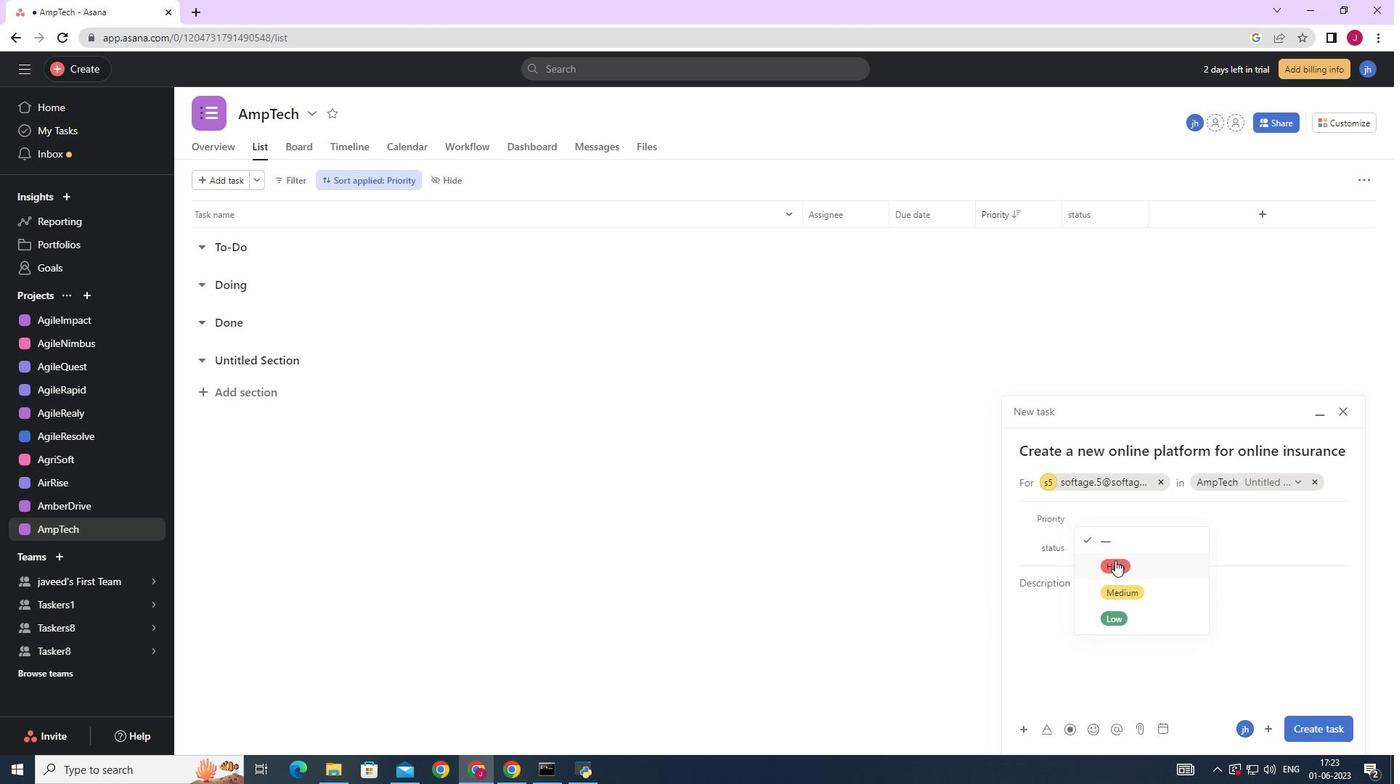 
Action: Mouse moved to (1099, 519)
Screenshot: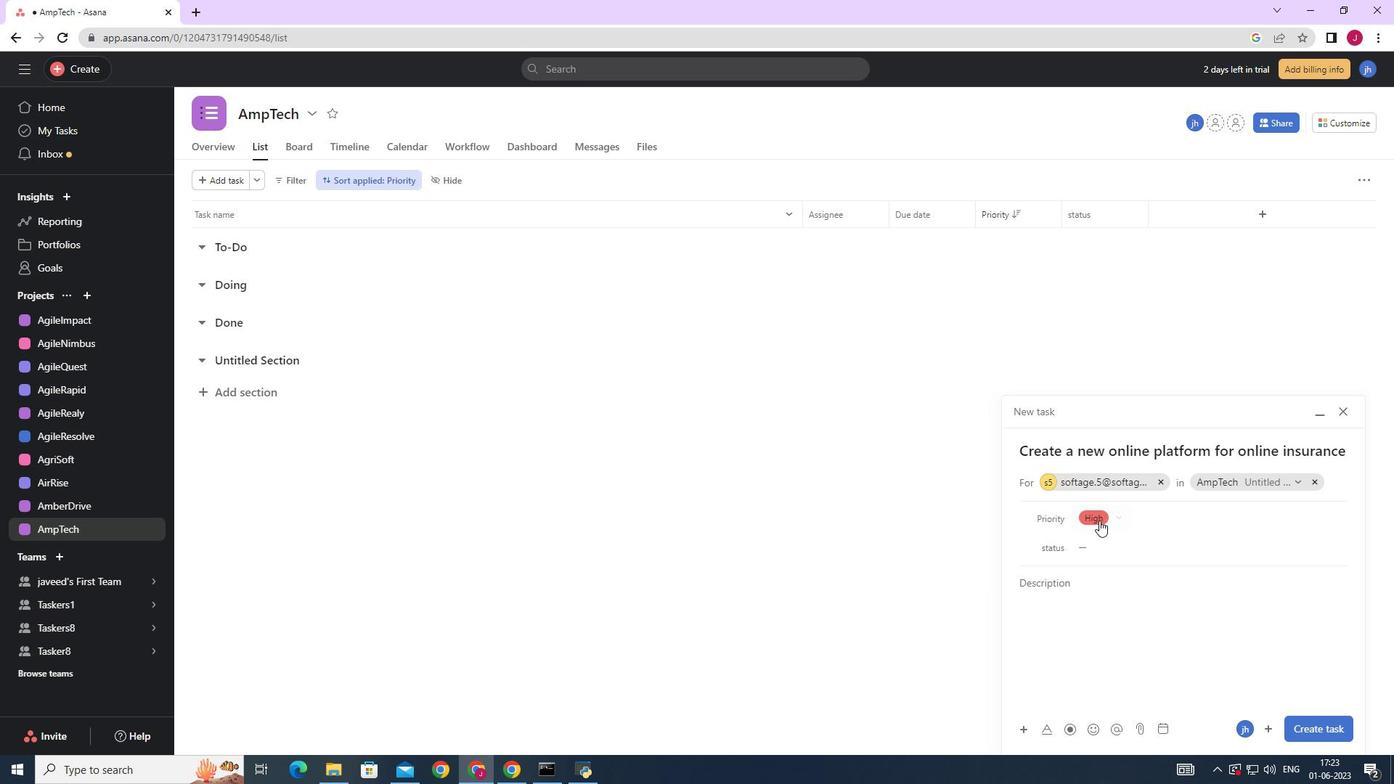 
Action: Mouse pressed left at (1099, 519)
Screenshot: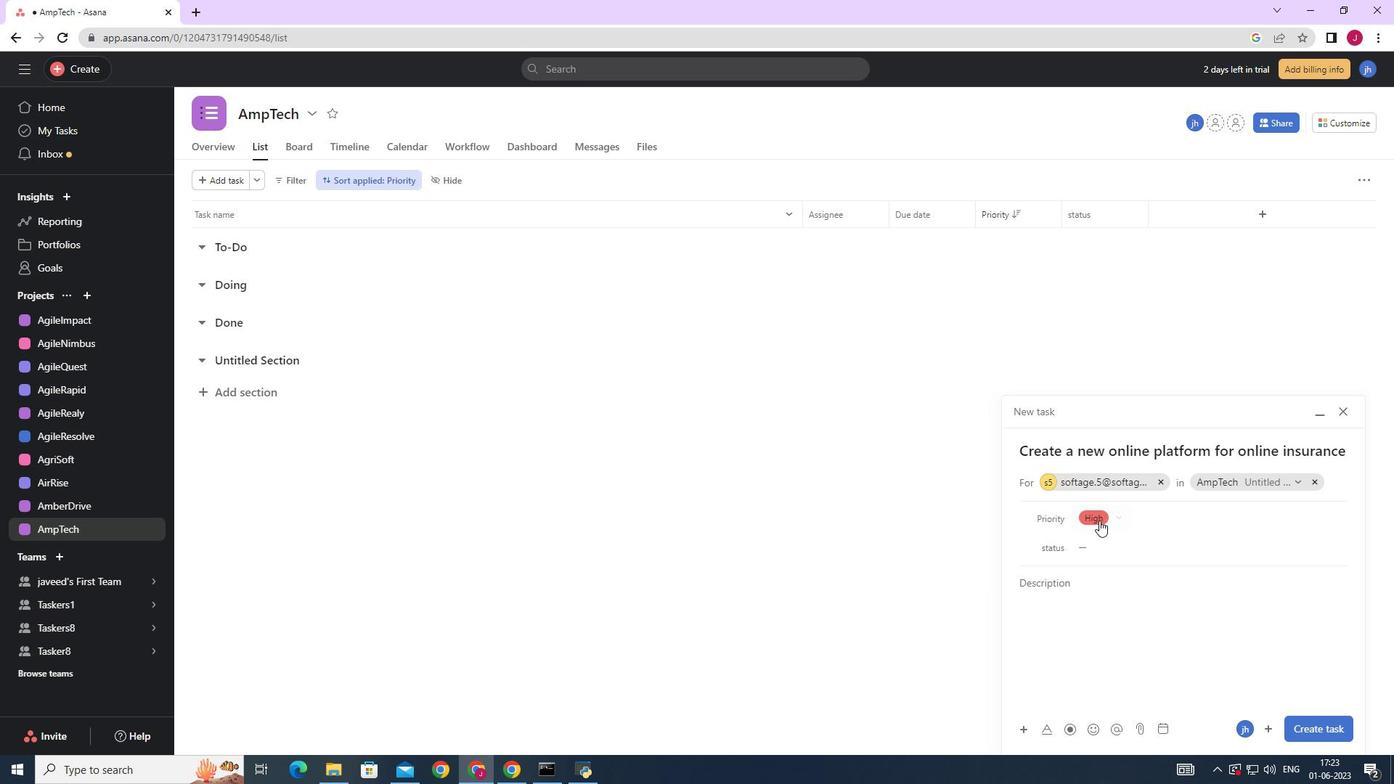 
Action: Mouse moved to (1113, 619)
Screenshot: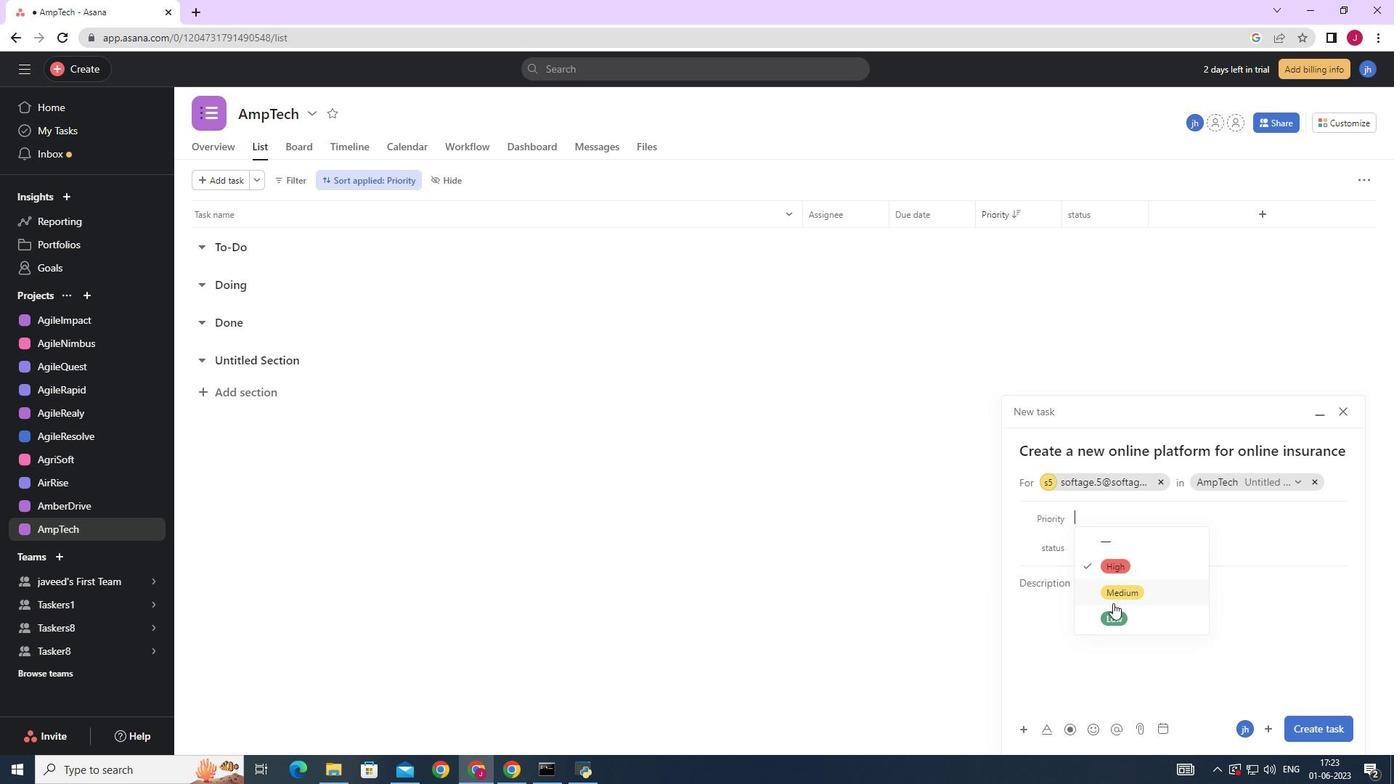 
Action: Mouse pressed left at (1113, 619)
Screenshot: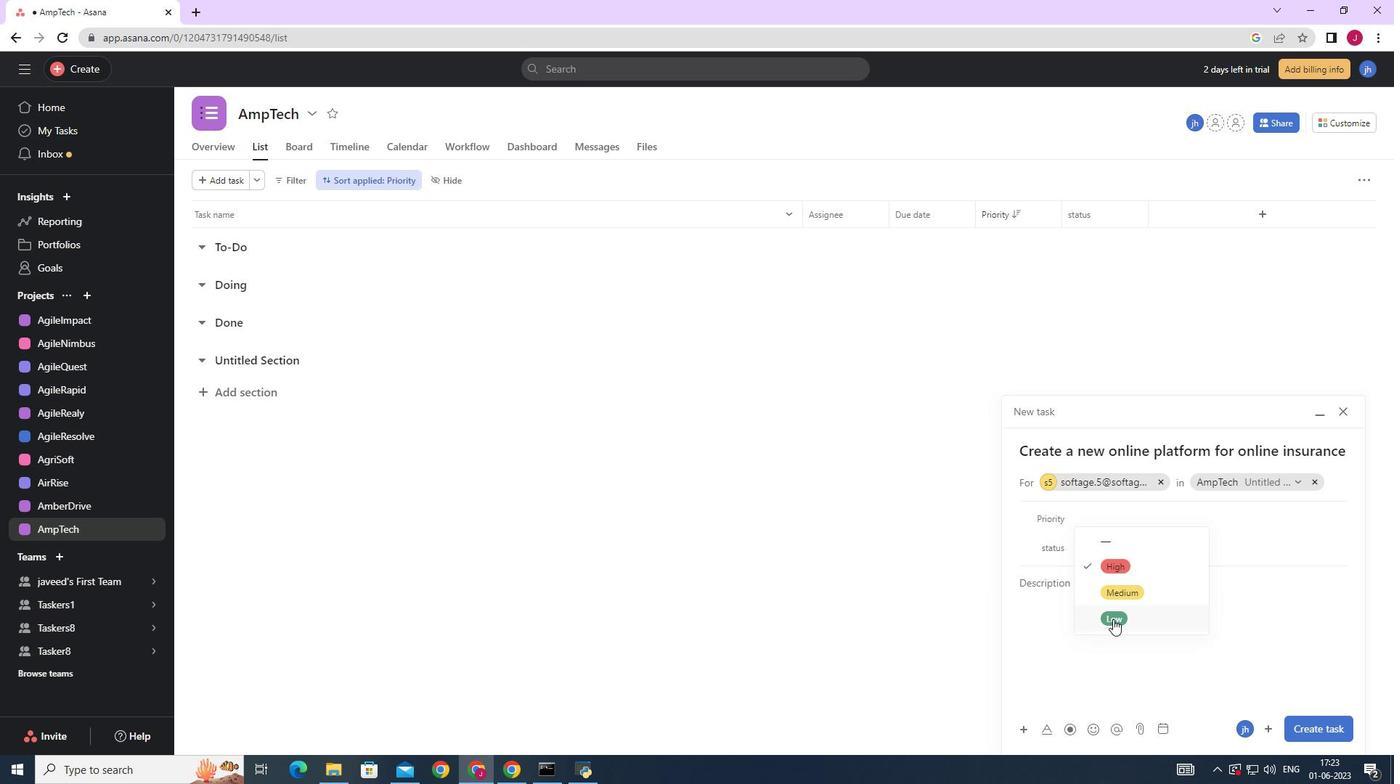 
Action: Mouse moved to (1096, 552)
Screenshot: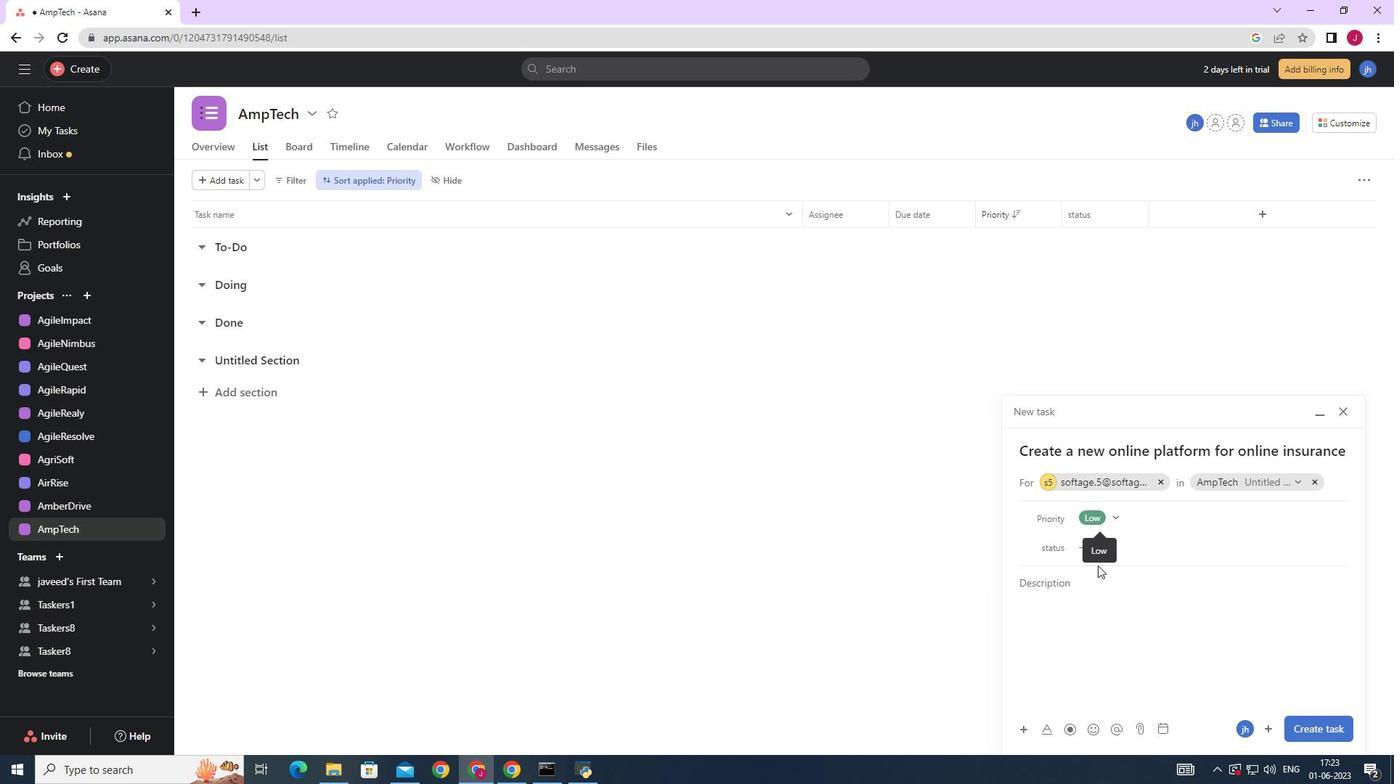 
Action: Mouse pressed left at (1096, 552)
Screenshot: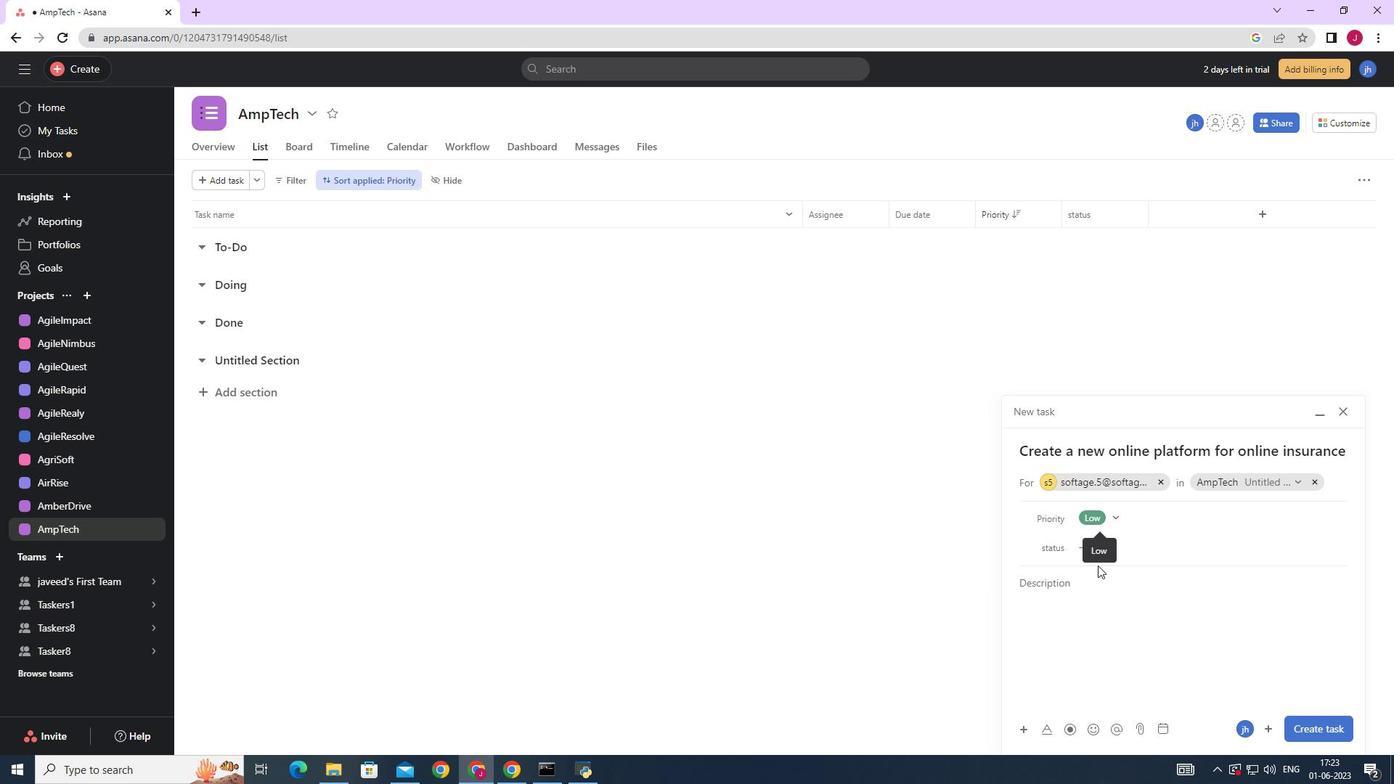 
Action: Mouse moved to (1098, 544)
Screenshot: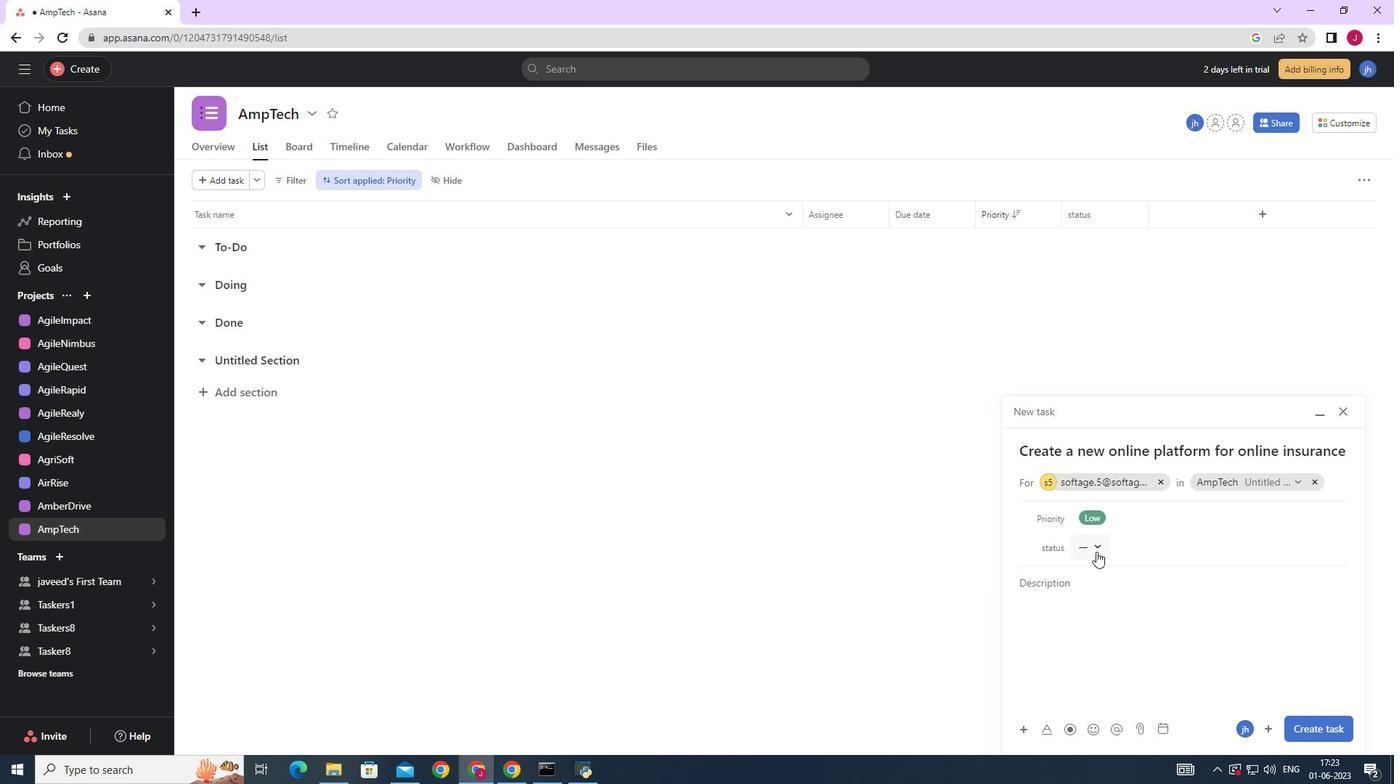 
Action: Mouse pressed left at (1098, 544)
Screenshot: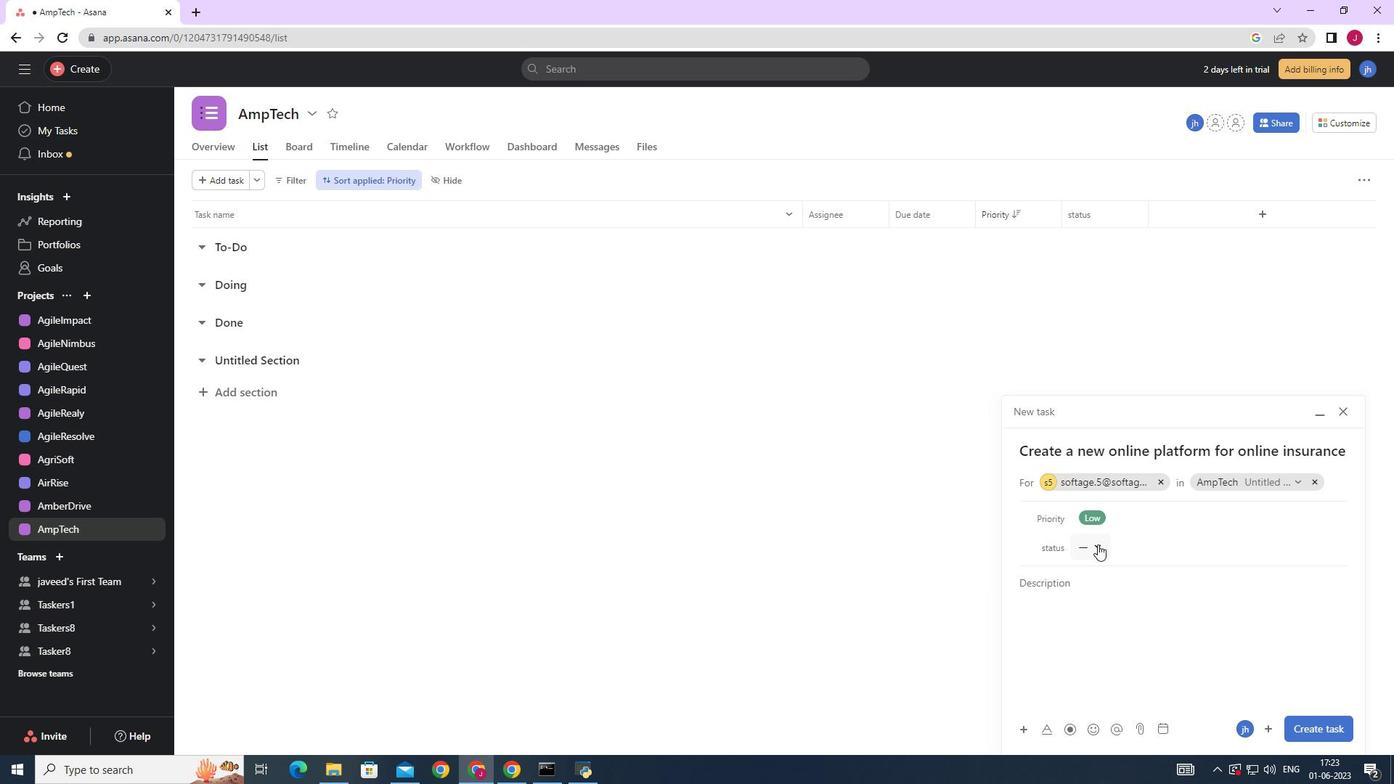 
Action: Mouse moved to (1121, 592)
Screenshot: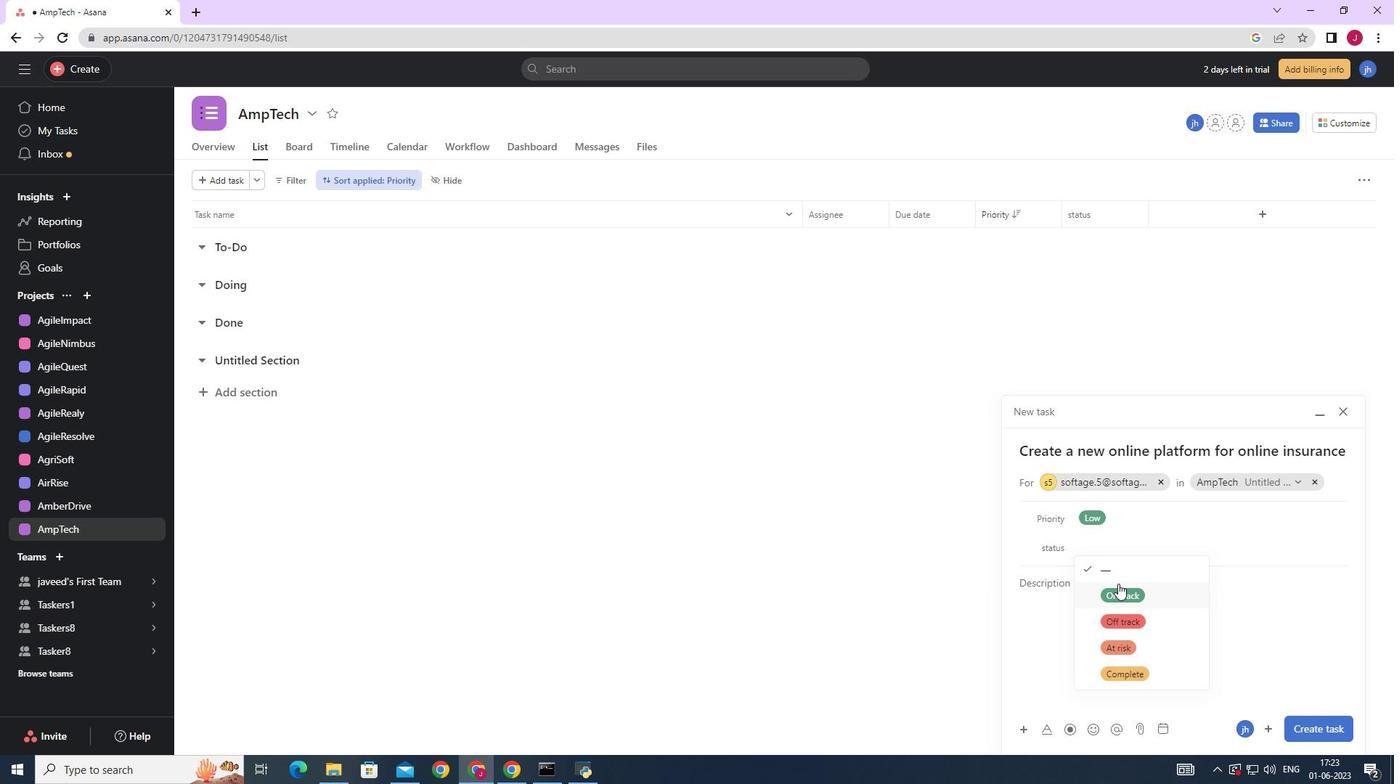 
Action: Mouse pressed left at (1121, 592)
Screenshot: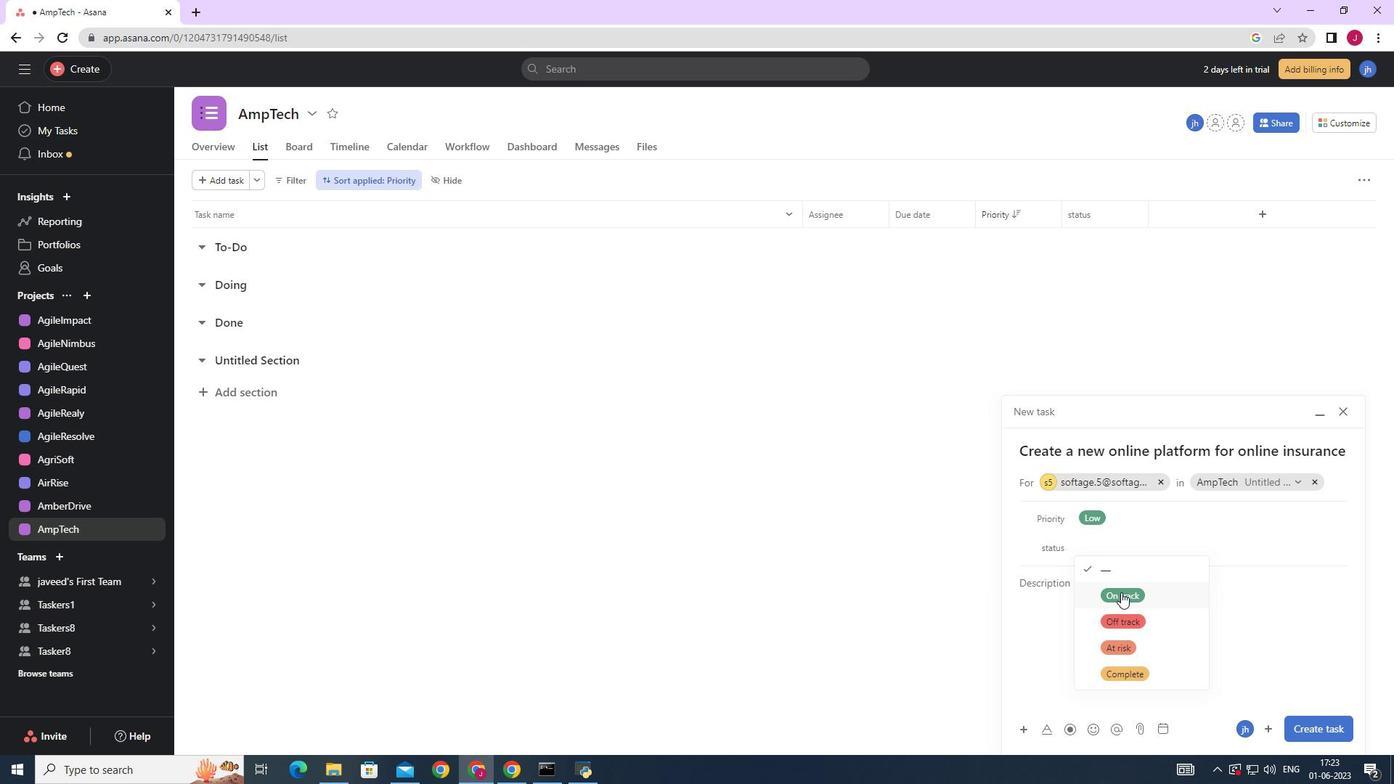 
Action: Mouse moved to (1306, 727)
Screenshot: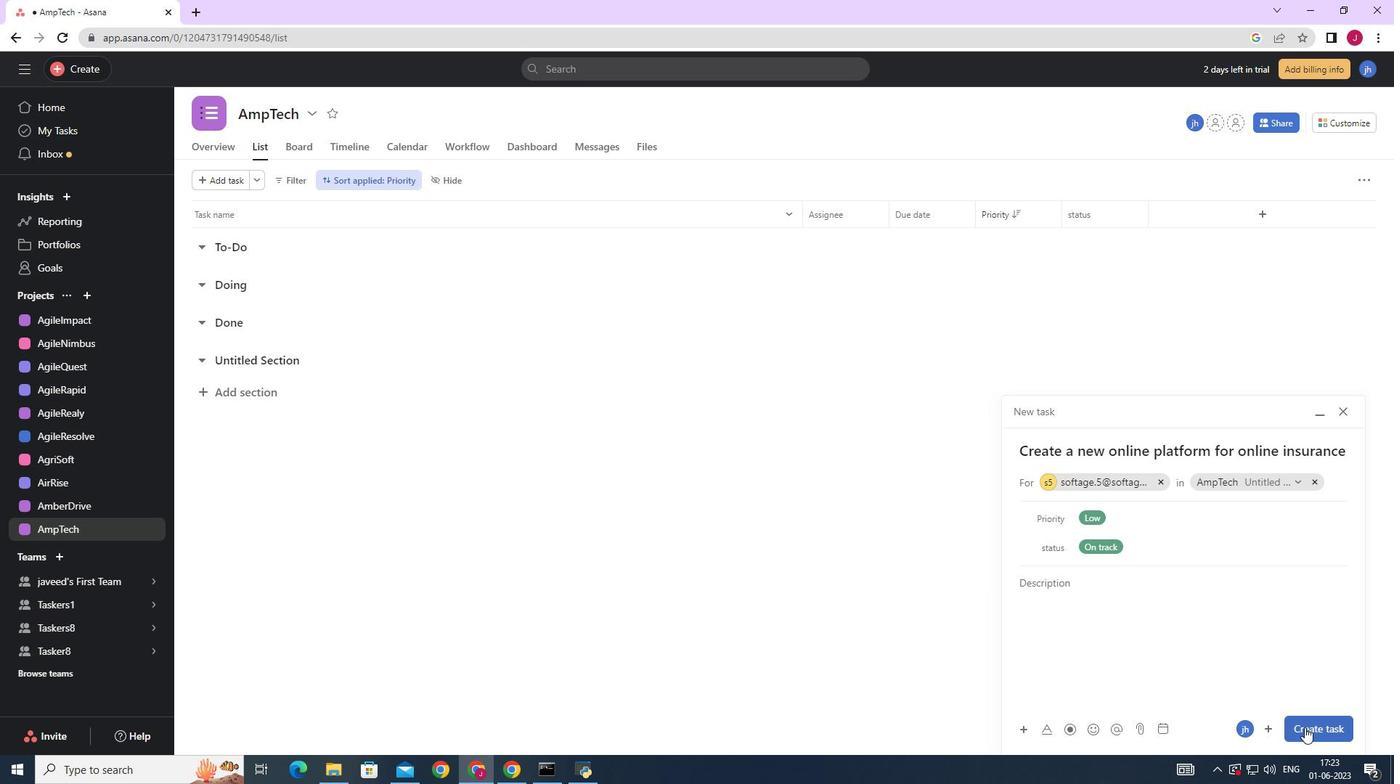 
Action: Mouse pressed left at (1306, 727)
Screenshot: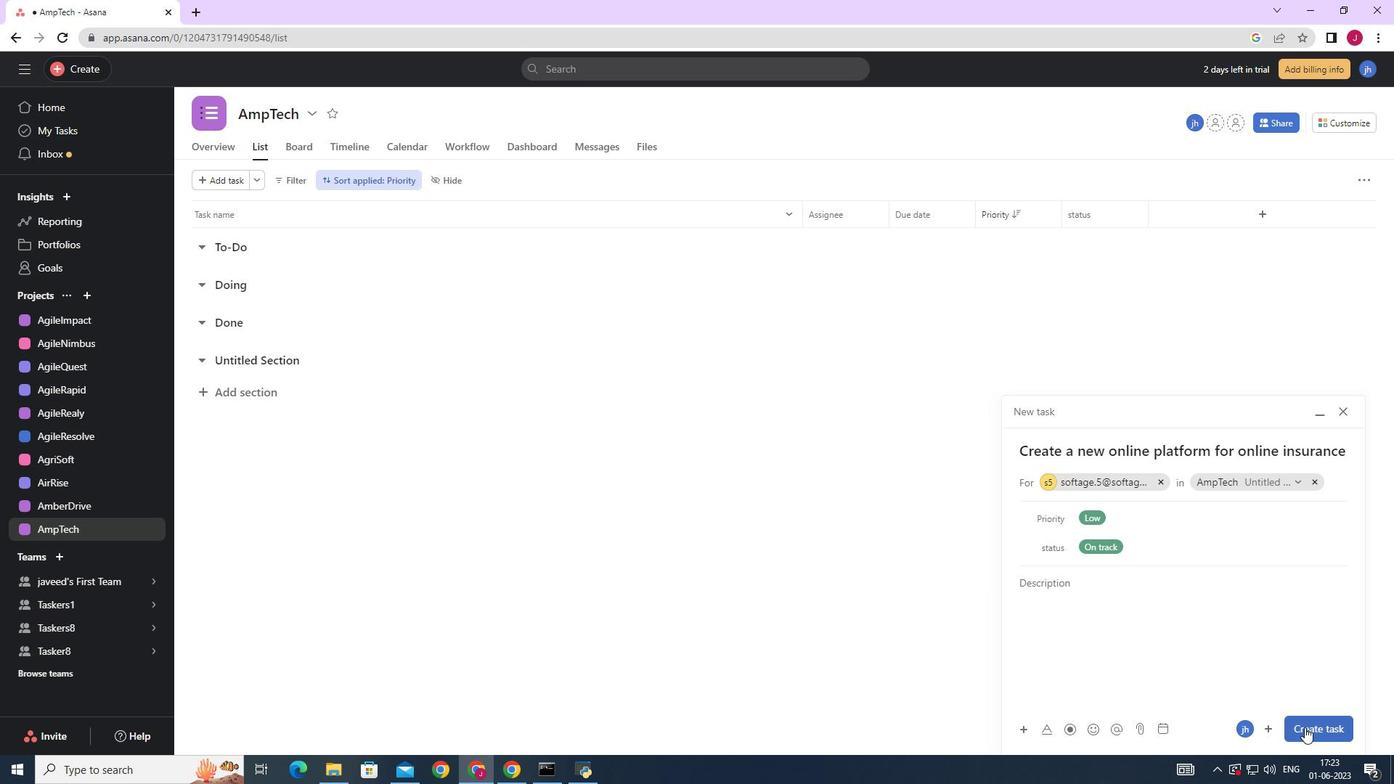 
Action: Mouse moved to (1003, 557)
Screenshot: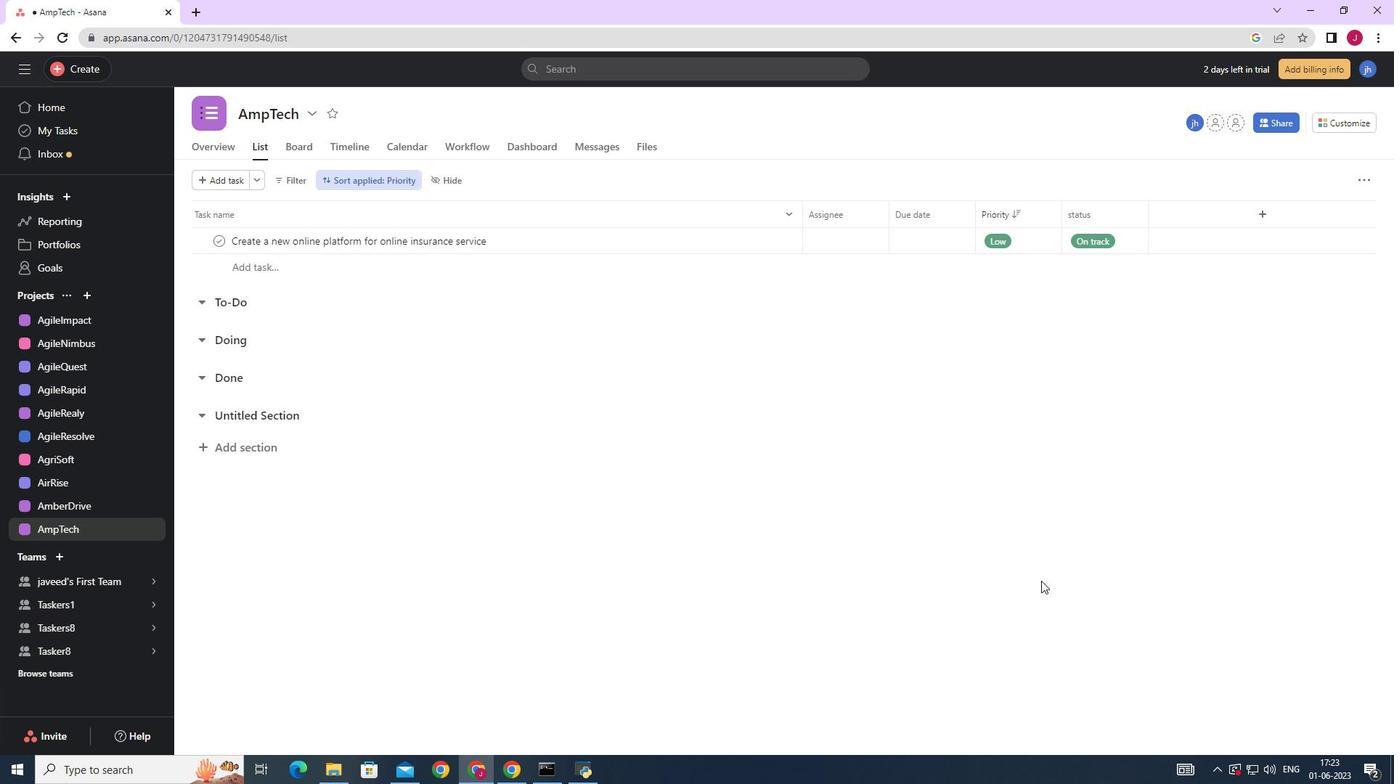 
